 Task: Check the sale-to-list ratio of fireplace in the last 1 year.
Action: Mouse moved to (873, 184)
Screenshot: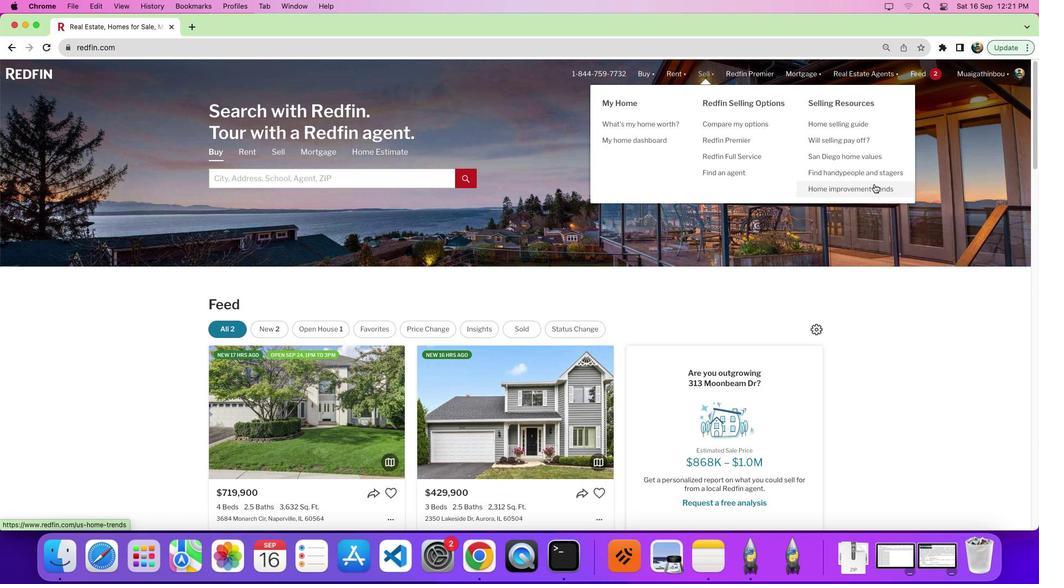 
Action: Mouse pressed left at (873, 184)
Screenshot: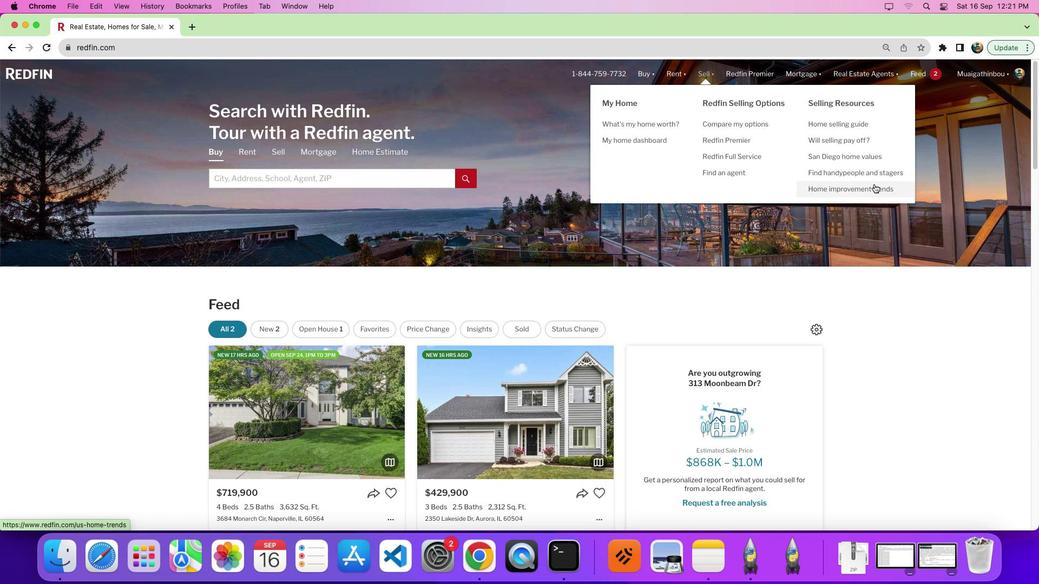 
Action: Mouse pressed left at (873, 184)
Screenshot: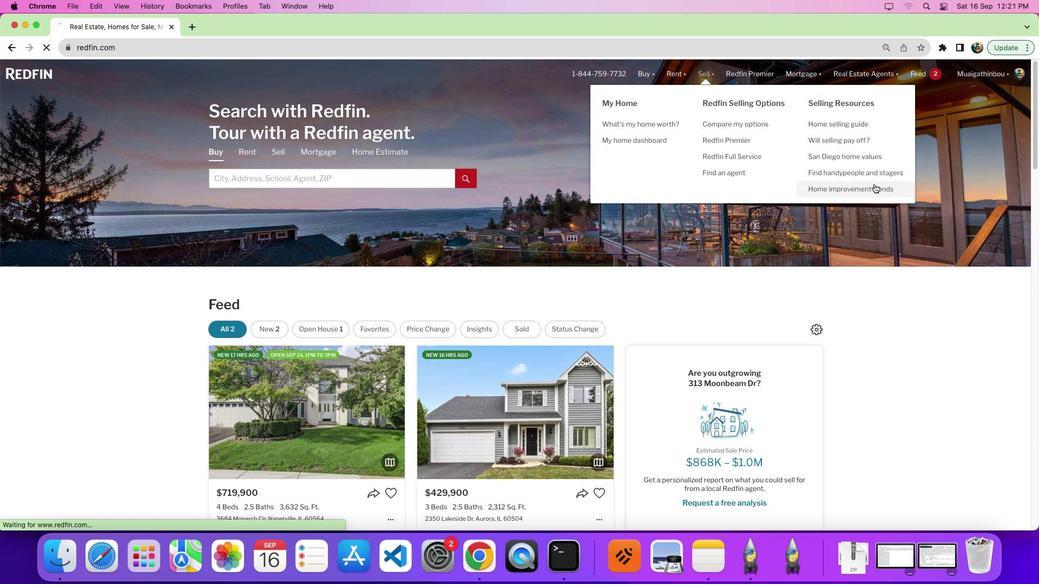 
Action: Mouse moved to (277, 205)
Screenshot: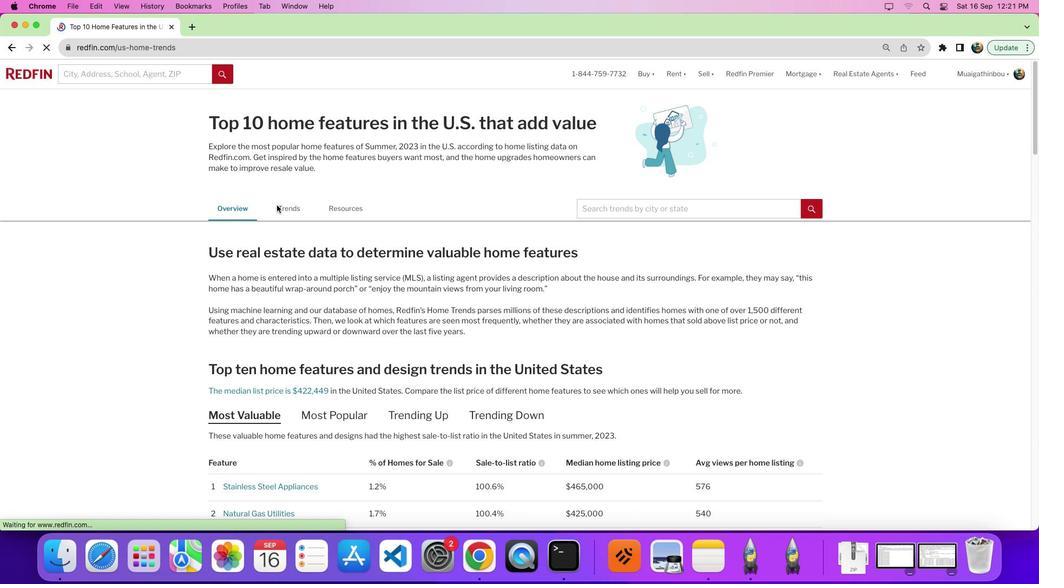 
Action: Mouse pressed left at (277, 205)
Screenshot: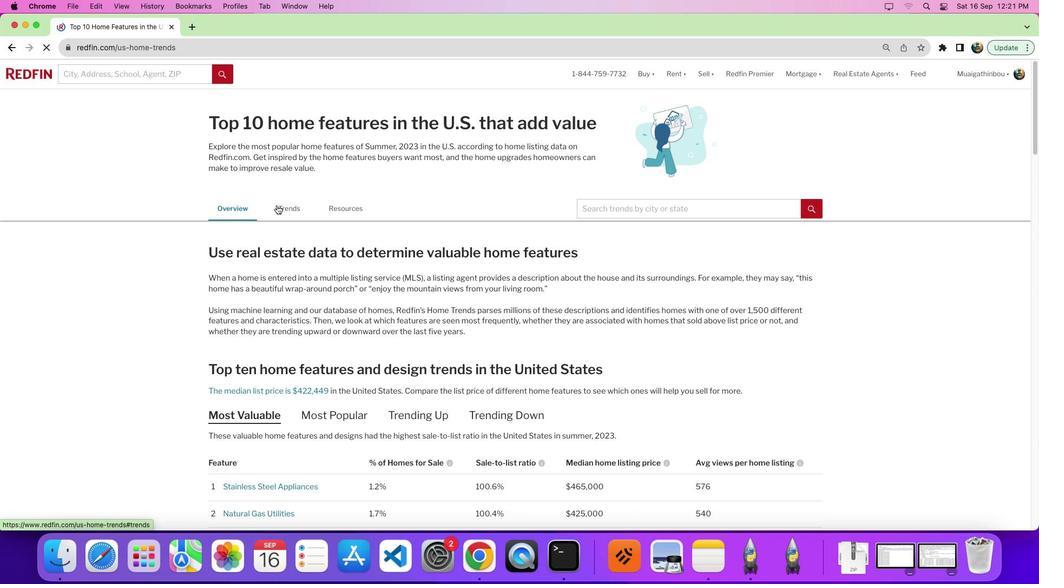 
Action: Mouse moved to (714, 310)
Screenshot: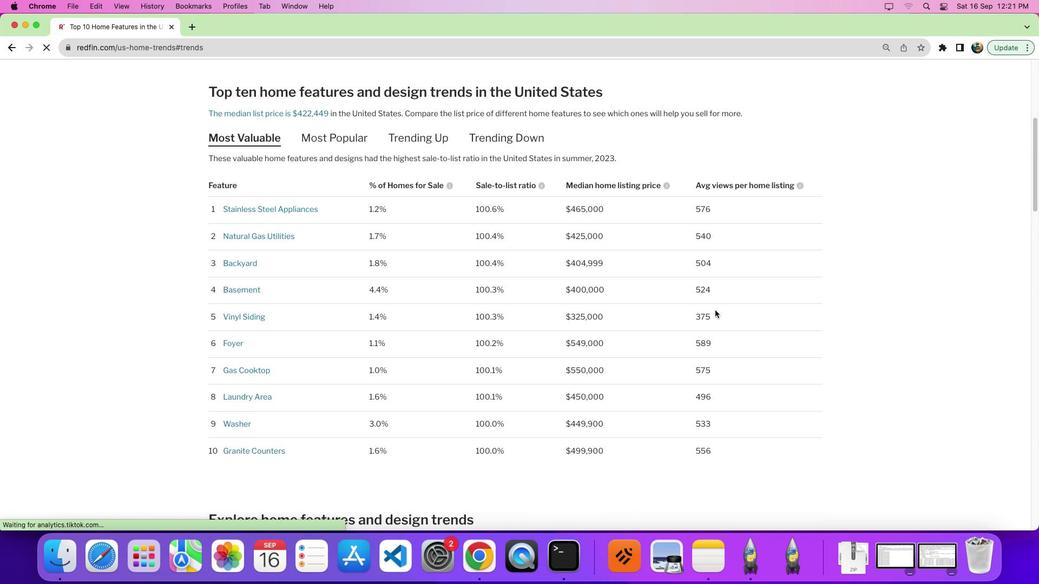 
Action: Mouse scrolled (714, 310) with delta (0, 0)
Screenshot: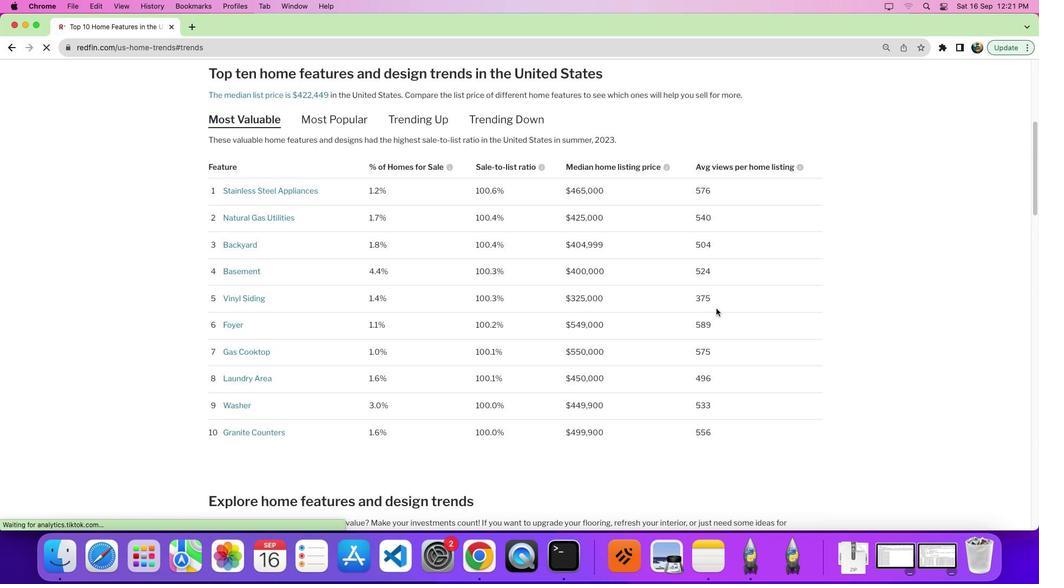 
Action: Mouse scrolled (714, 310) with delta (0, 0)
Screenshot: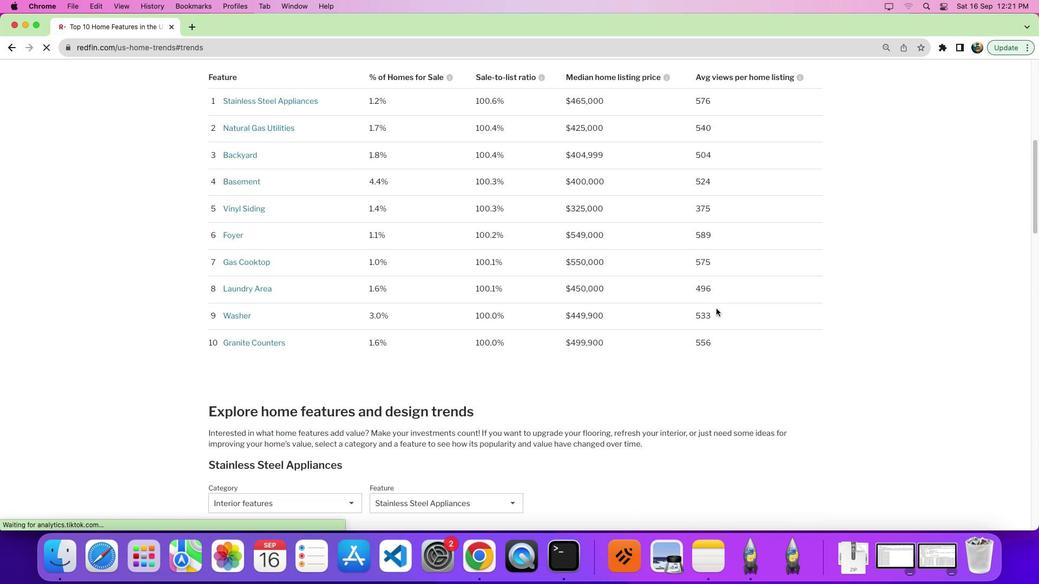 
Action: Mouse moved to (714, 310)
Screenshot: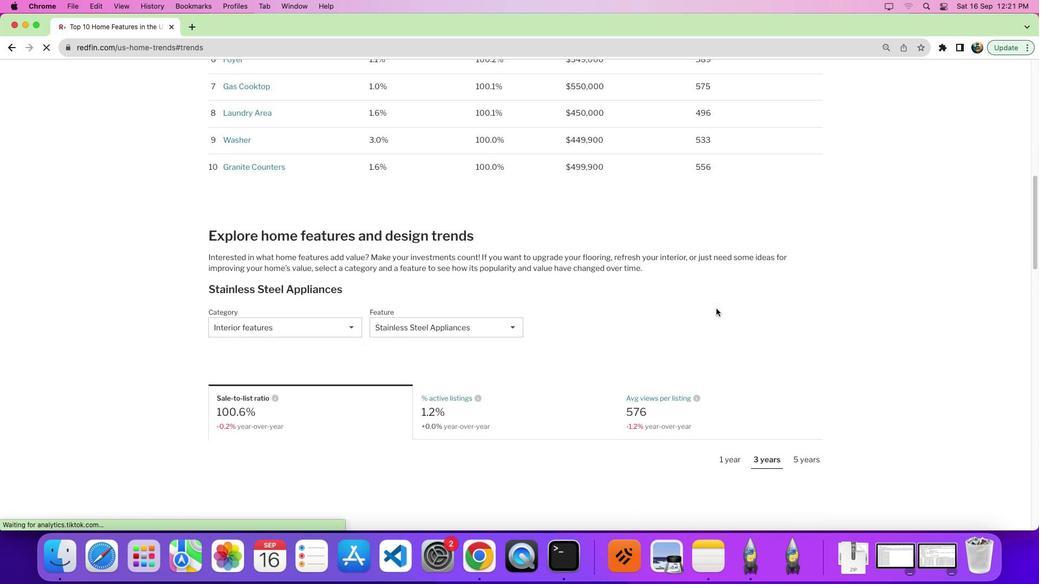 
Action: Mouse scrolled (714, 310) with delta (0, -4)
Screenshot: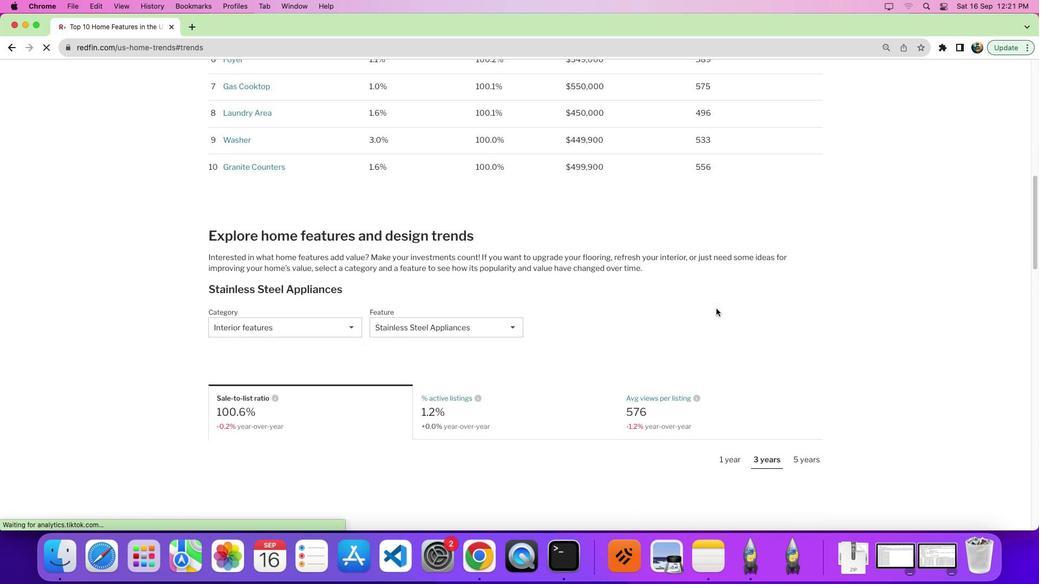 
Action: Mouse moved to (716, 308)
Screenshot: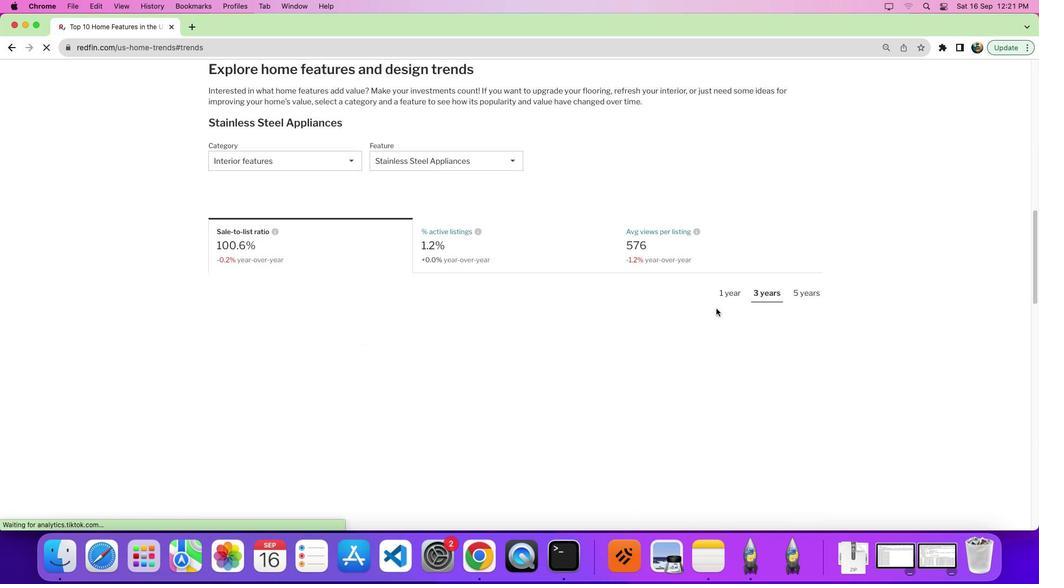 
Action: Mouse scrolled (716, 308) with delta (0, -5)
Screenshot: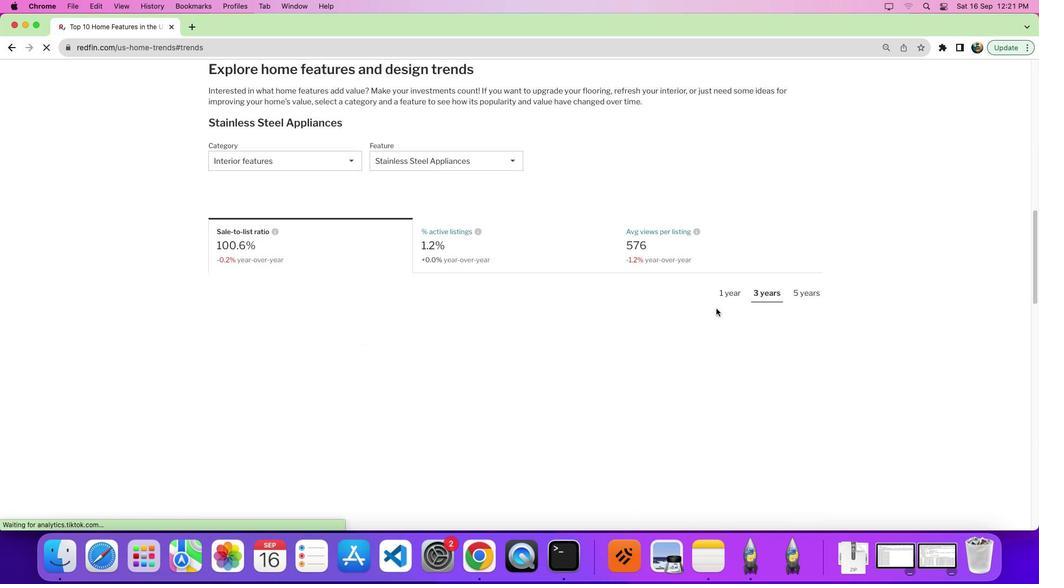 
Action: Mouse scrolled (716, 308) with delta (0, 0)
Screenshot: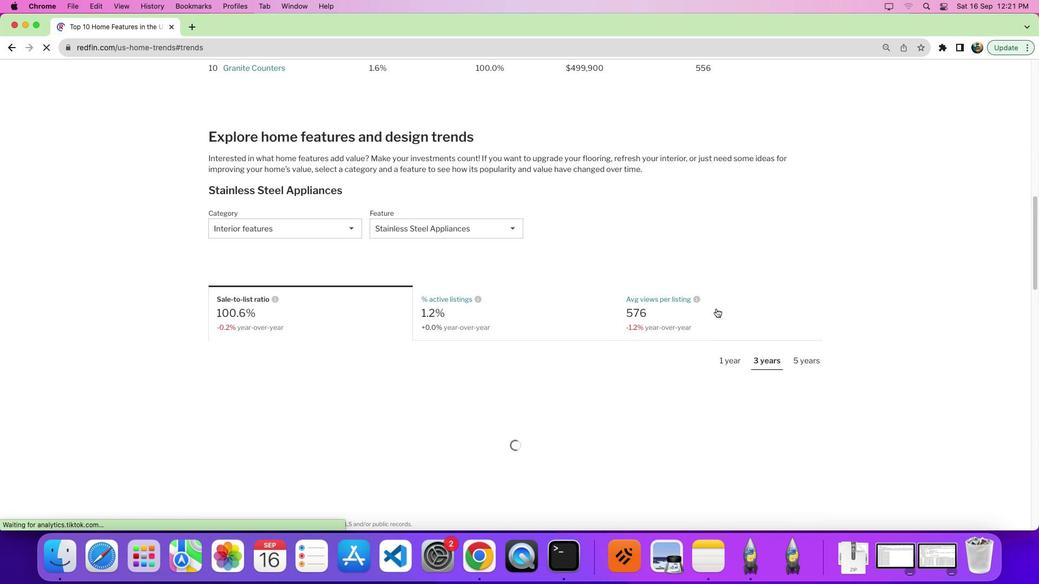 
Action: Mouse scrolled (716, 308) with delta (0, 0)
Screenshot: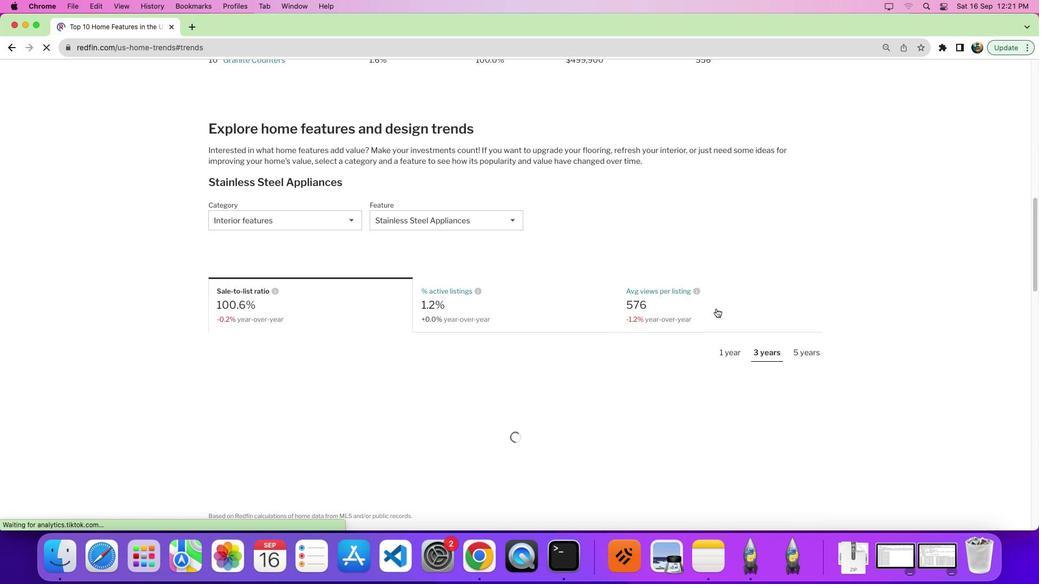 
Action: Mouse moved to (603, 323)
Screenshot: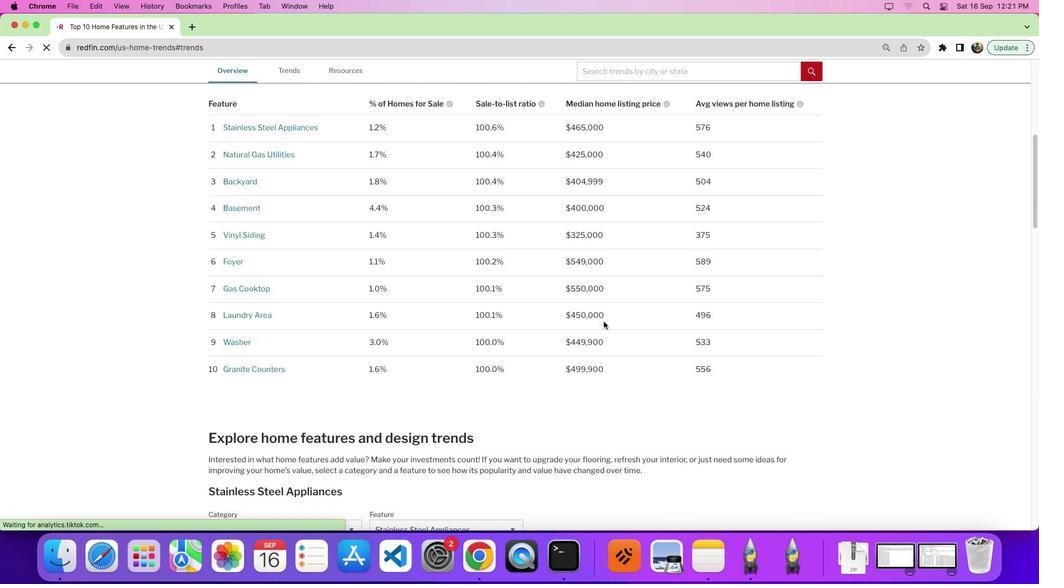 
Action: Mouse scrolled (603, 323) with delta (0, 0)
Screenshot: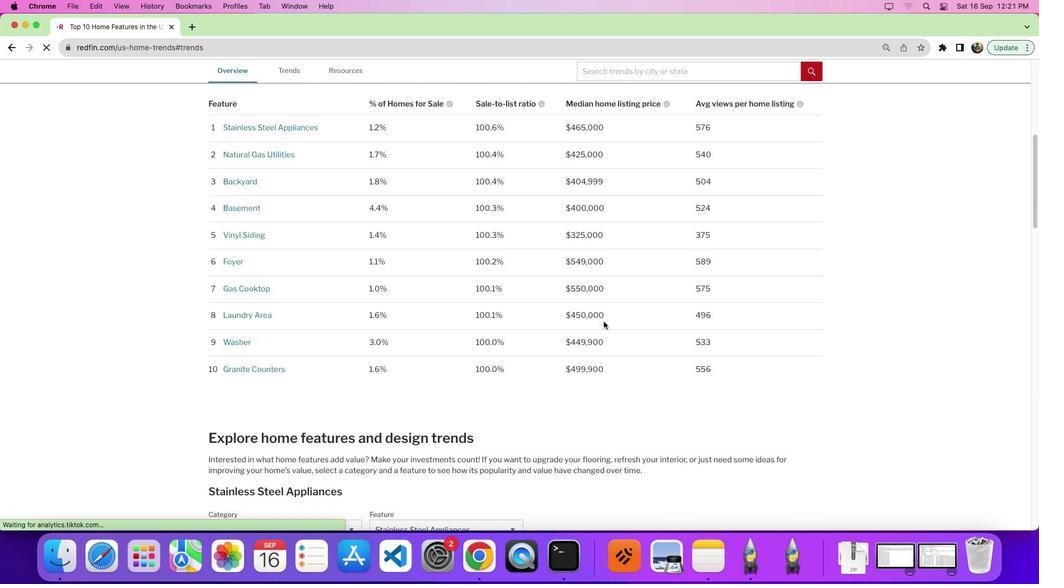 
Action: Mouse moved to (603, 323)
Screenshot: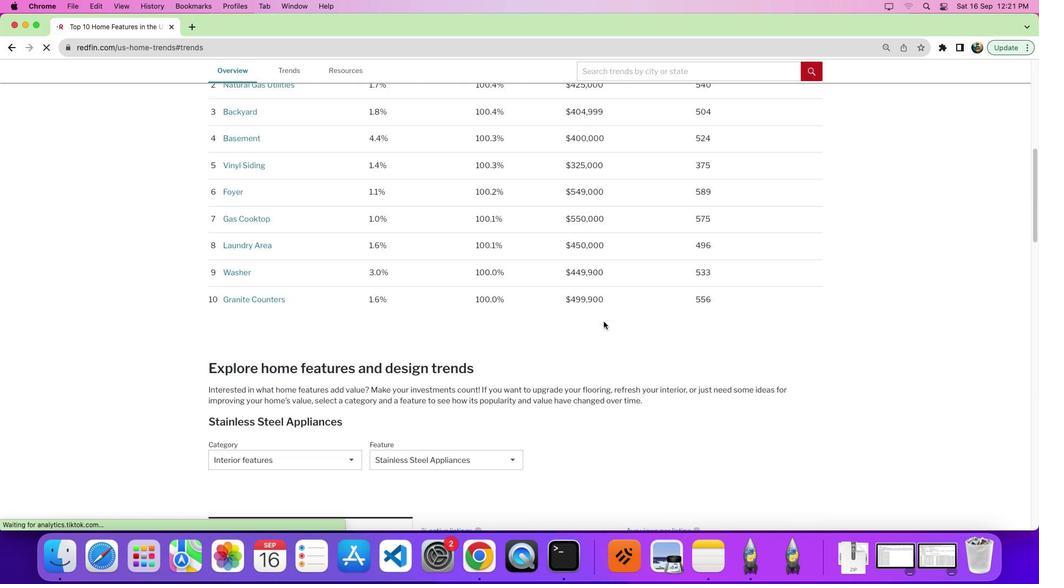 
Action: Mouse scrolled (603, 323) with delta (0, 0)
Screenshot: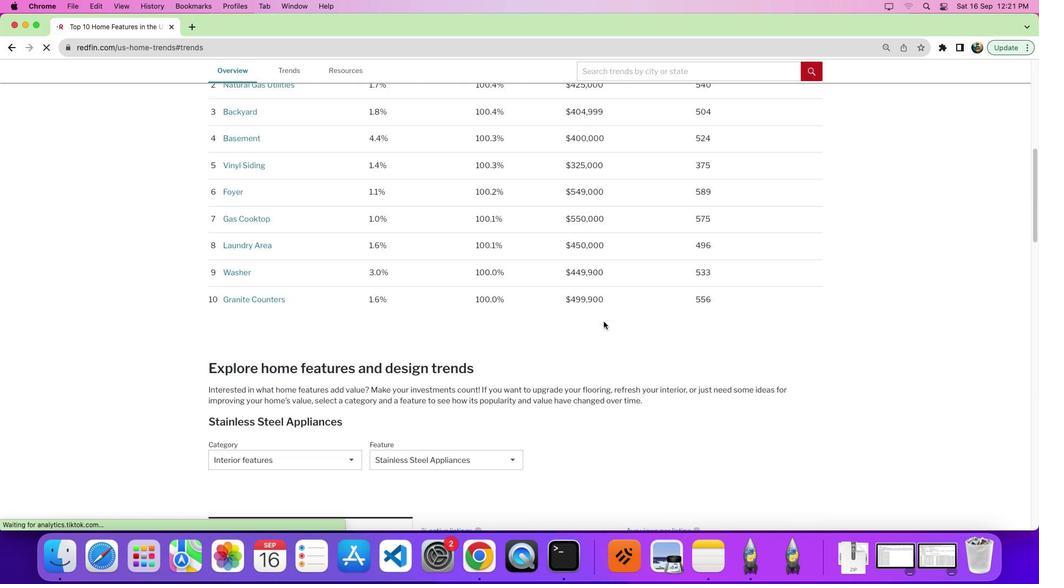 
Action: Mouse scrolled (603, 323) with delta (0, -3)
Screenshot: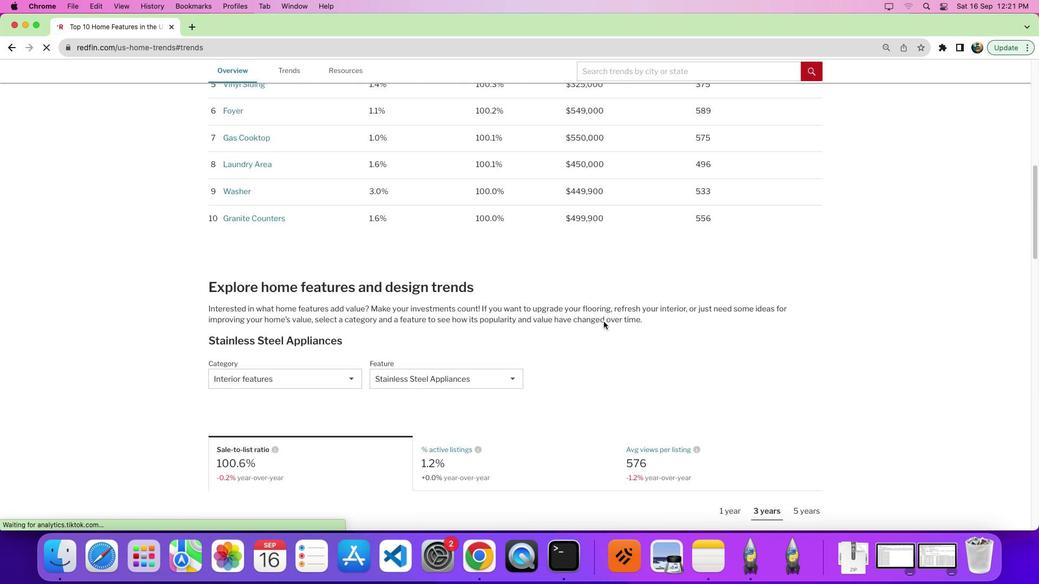 
Action: Mouse moved to (606, 319)
Screenshot: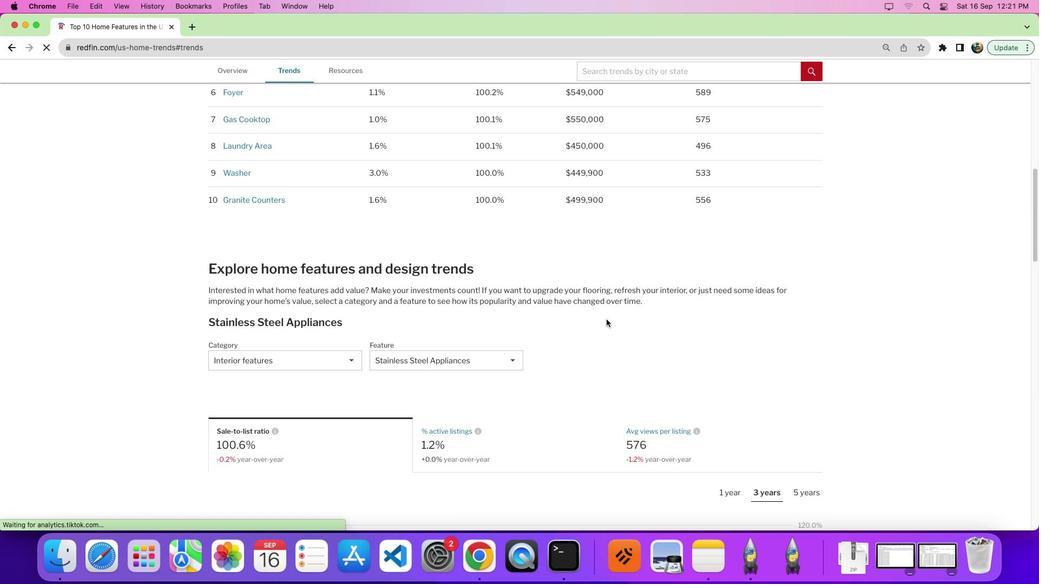 
Action: Mouse scrolled (606, 319) with delta (0, 0)
Screenshot: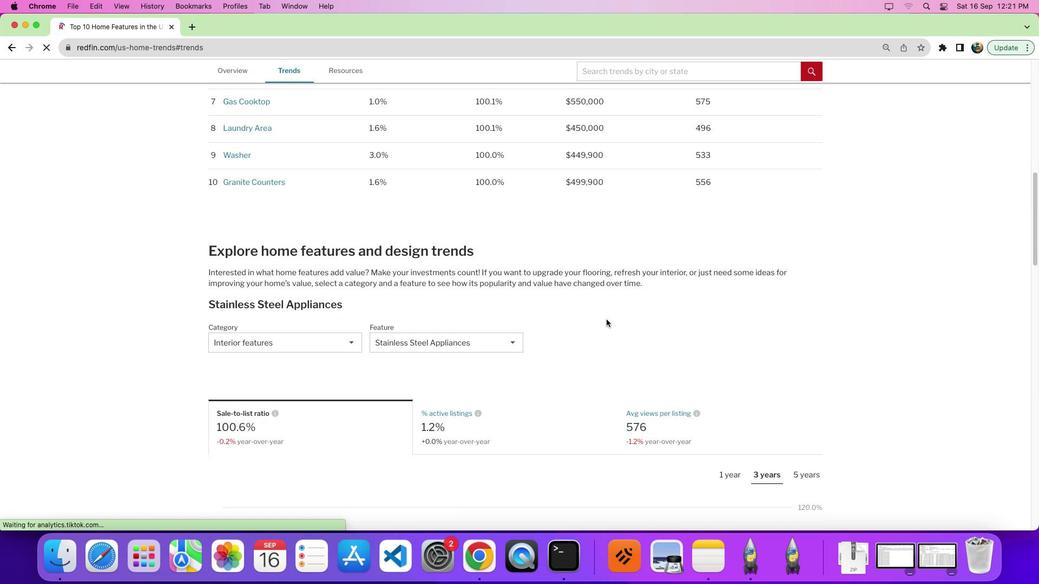 
Action: Mouse moved to (606, 319)
Screenshot: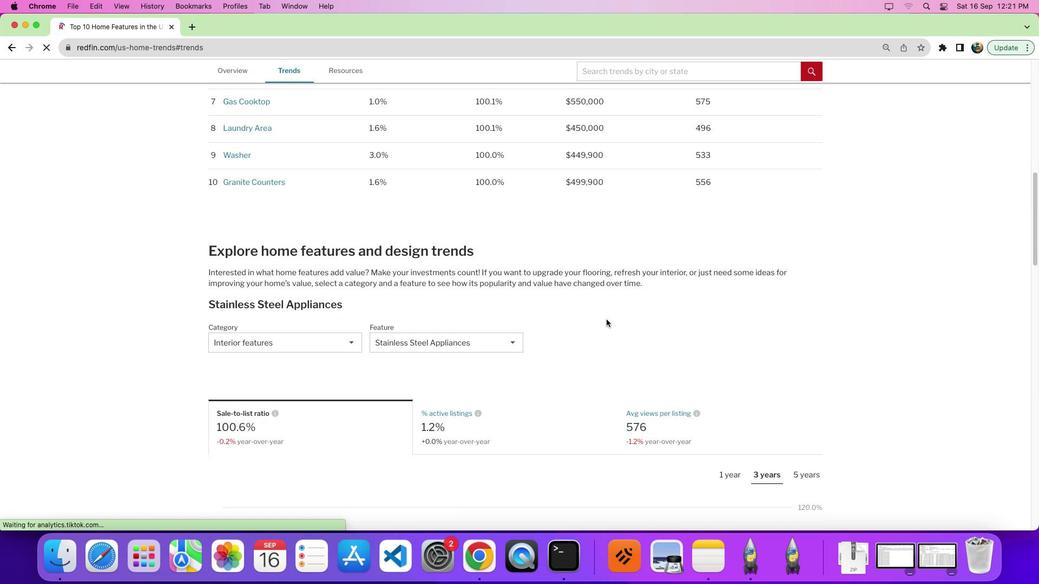 
Action: Mouse scrolled (606, 319) with delta (0, 0)
Screenshot: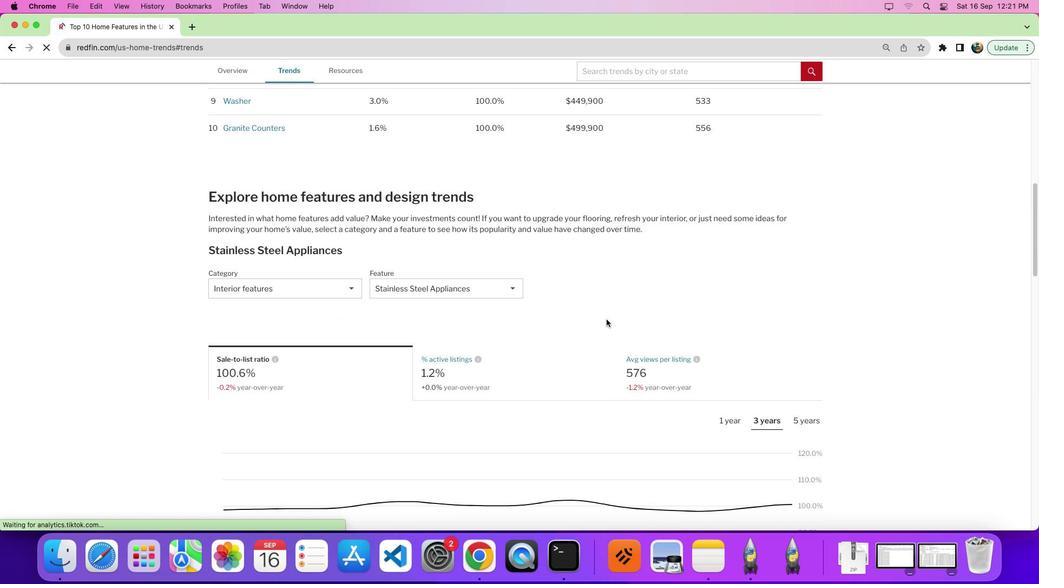
Action: Mouse moved to (606, 319)
Screenshot: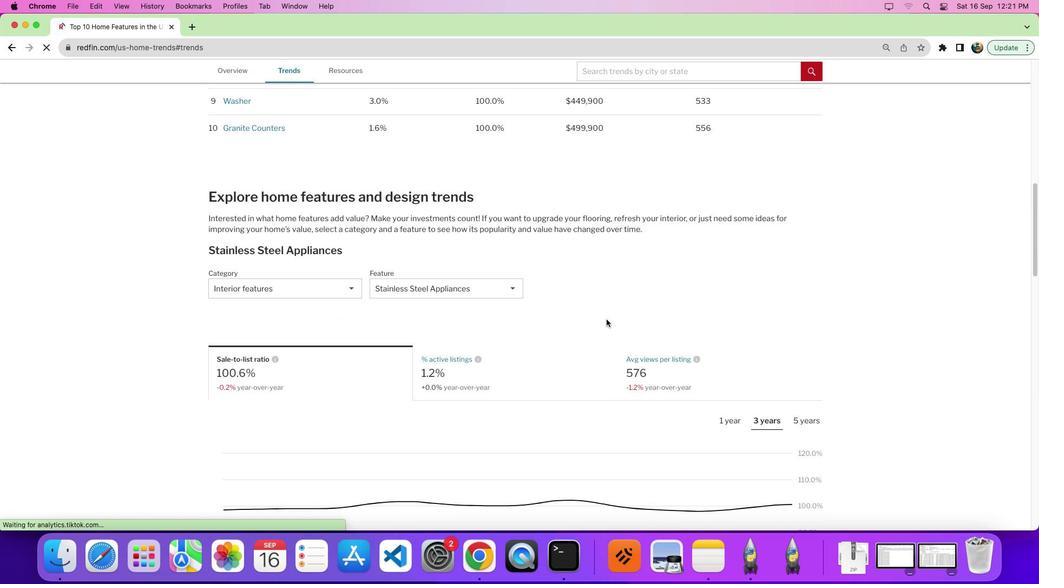 
Action: Mouse scrolled (606, 319) with delta (0, -3)
Screenshot: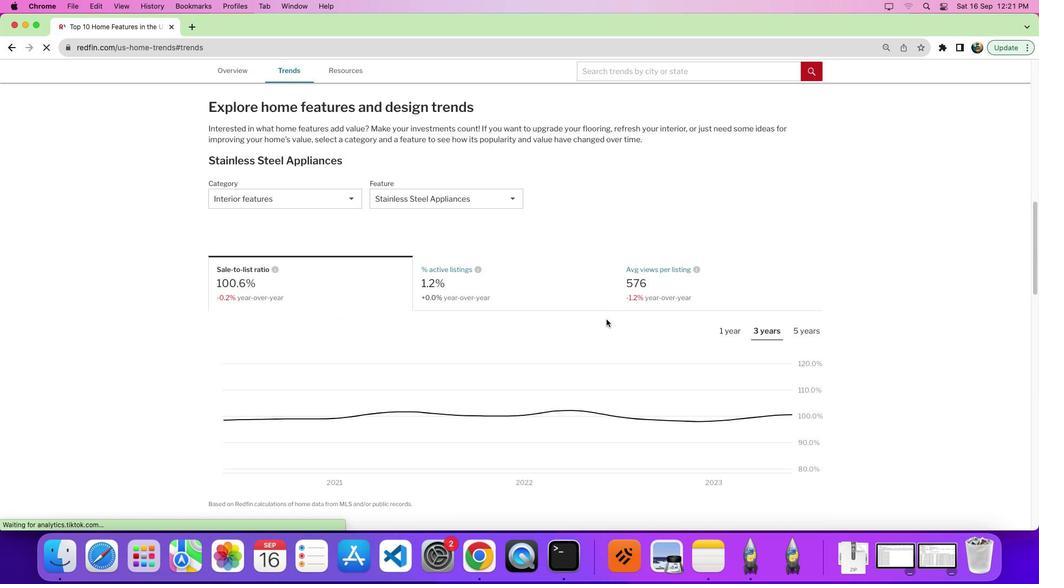 
Action: Mouse moved to (463, 191)
Screenshot: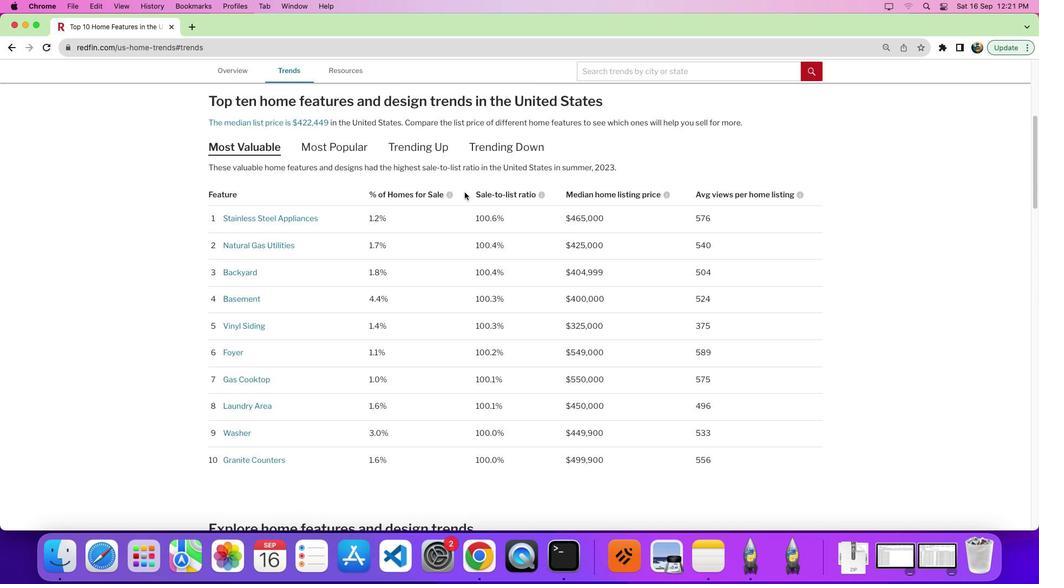 
Action: Mouse scrolled (463, 191) with delta (0, 0)
Screenshot: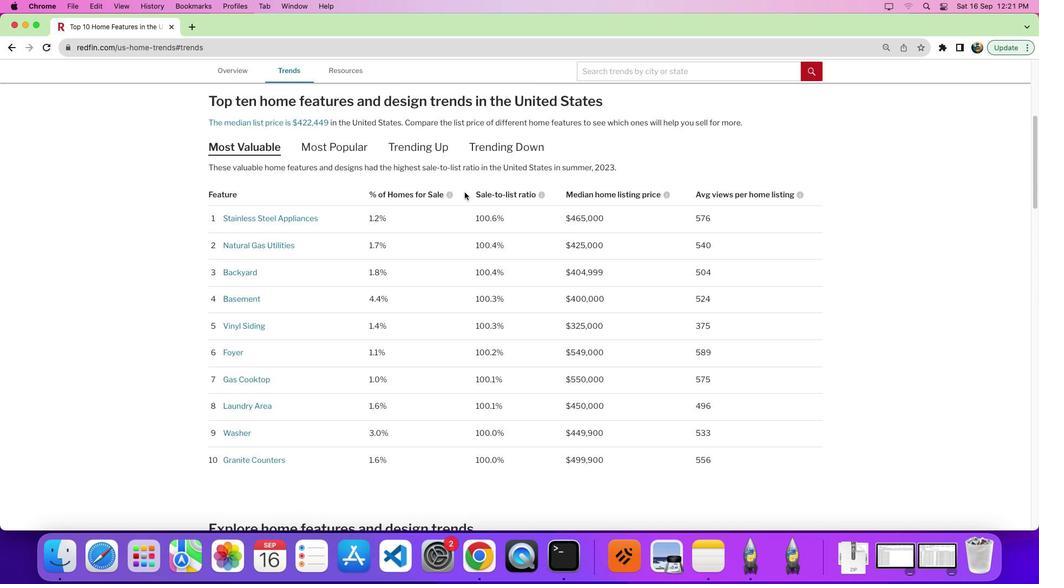 
Action: Mouse moved to (464, 192)
Screenshot: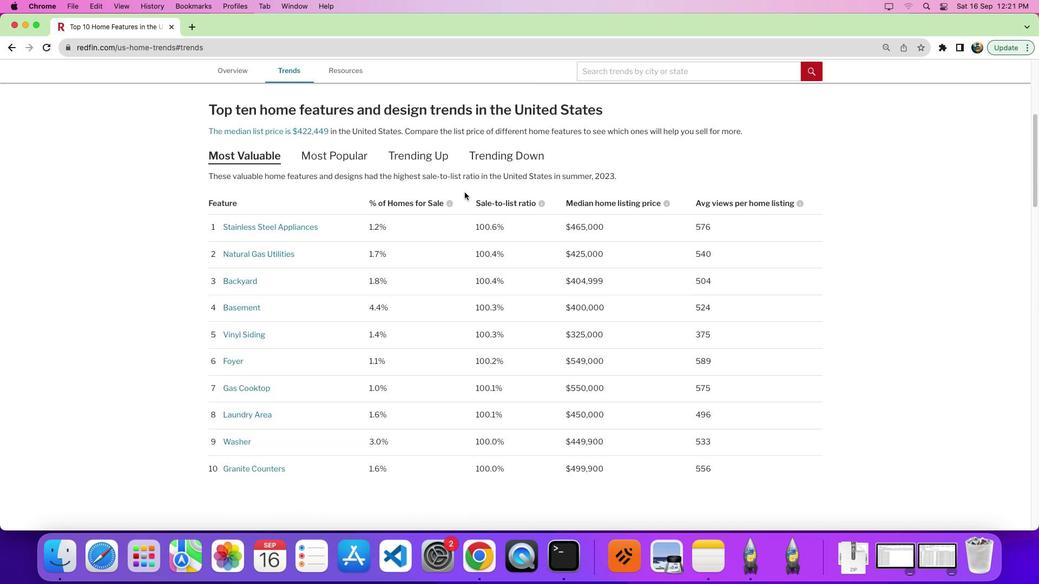 
Action: Mouse scrolled (464, 192) with delta (0, 0)
Screenshot: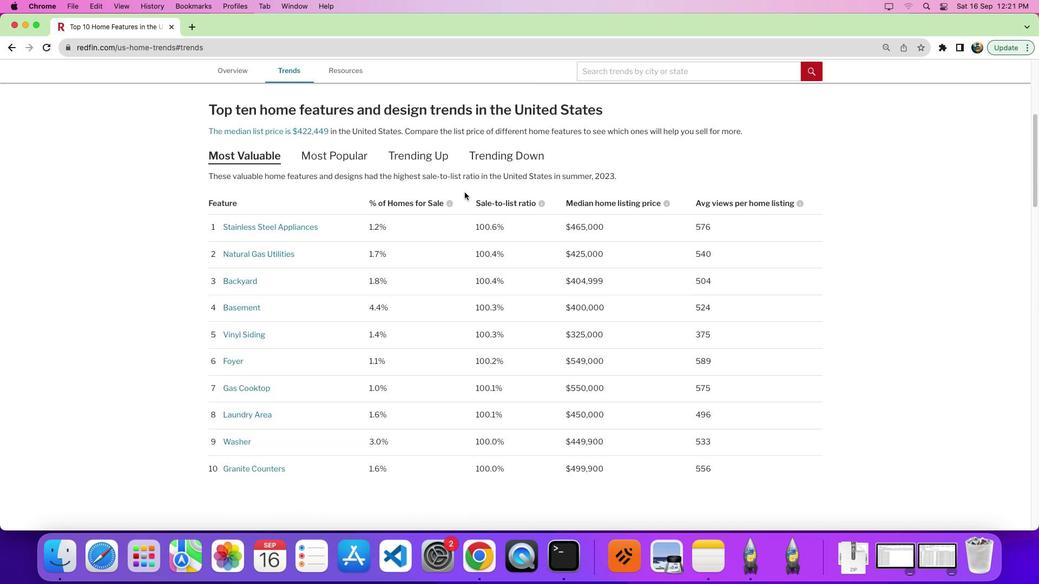 
Action: Mouse moved to (467, 193)
Screenshot: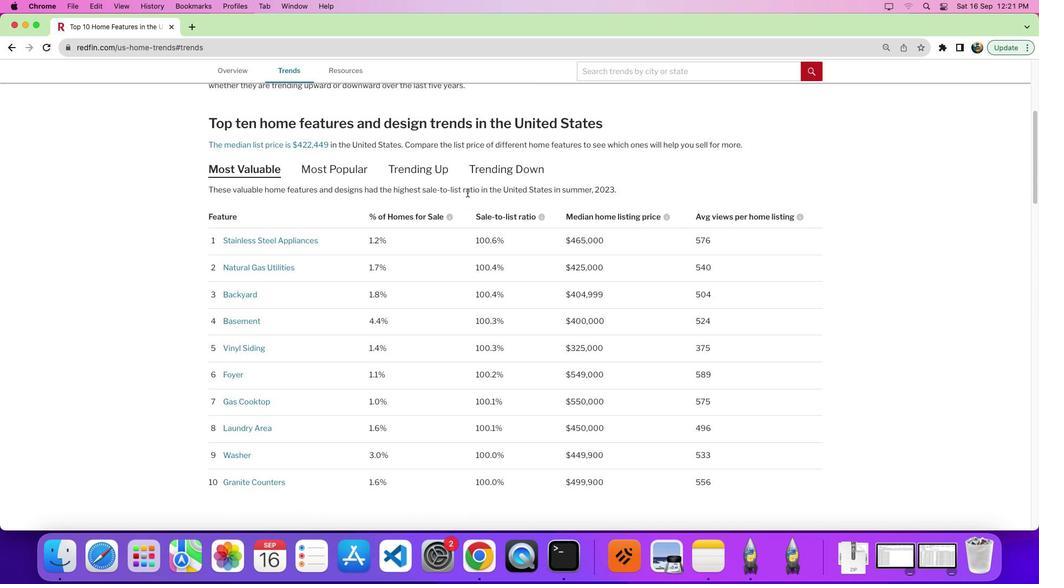 
Action: Mouse scrolled (467, 193) with delta (0, 0)
Screenshot: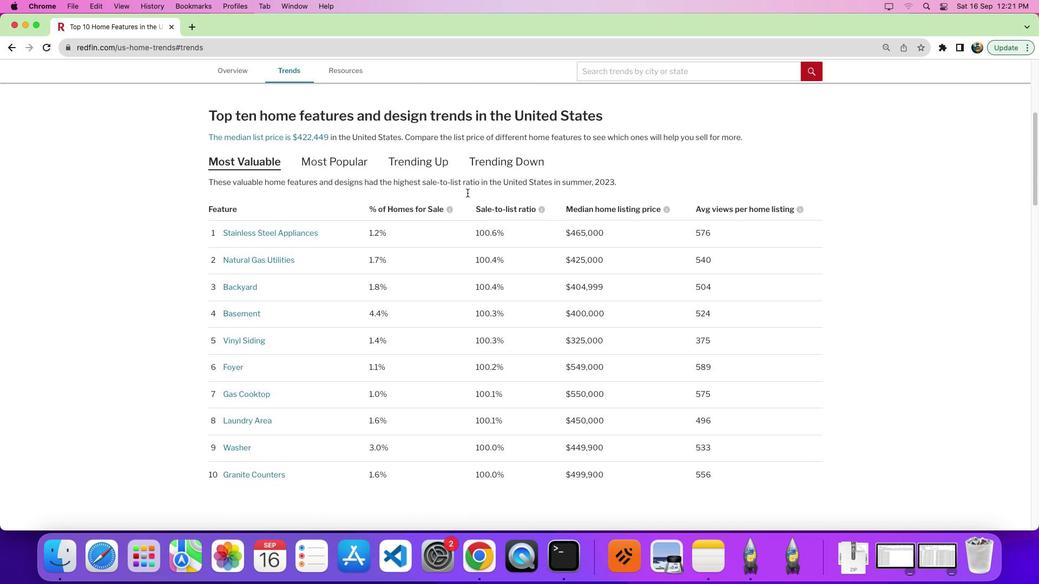 
Action: Mouse scrolled (467, 193) with delta (0, 0)
Screenshot: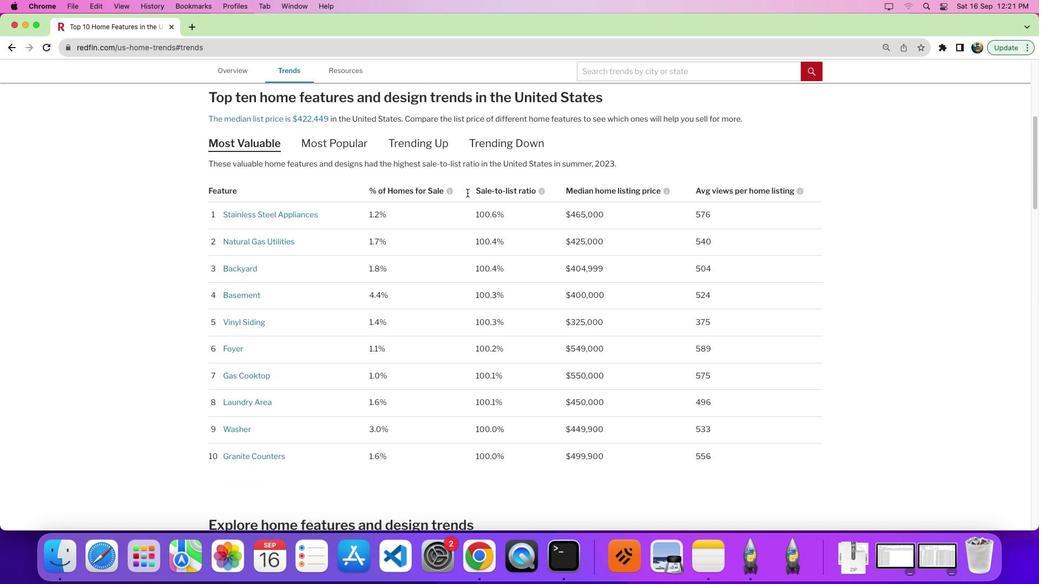 
Action: Mouse scrolled (467, 193) with delta (0, 0)
Screenshot: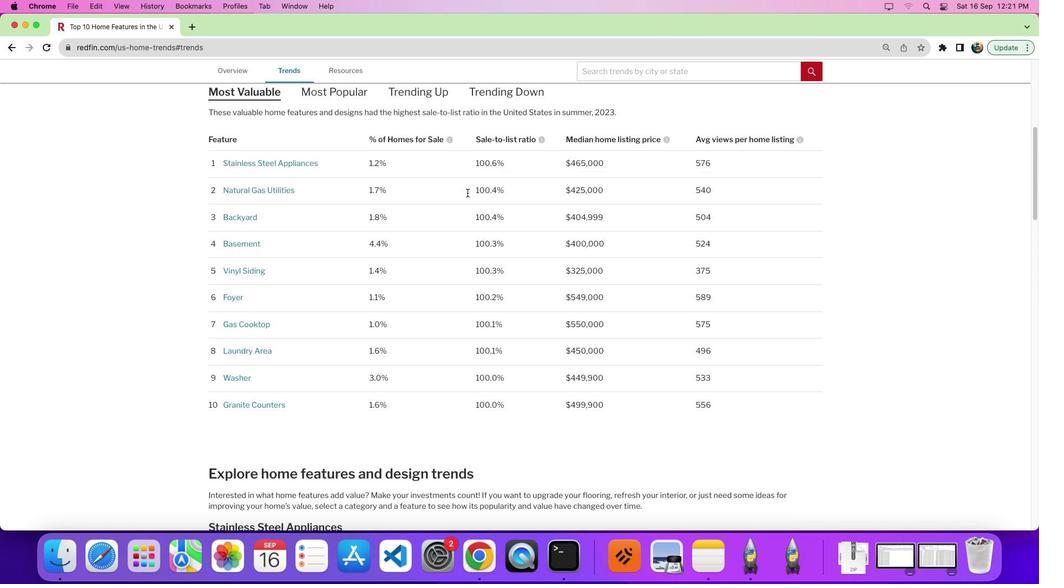 
Action: Mouse scrolled (467, 193) with delta (0, 0)
Screenshot: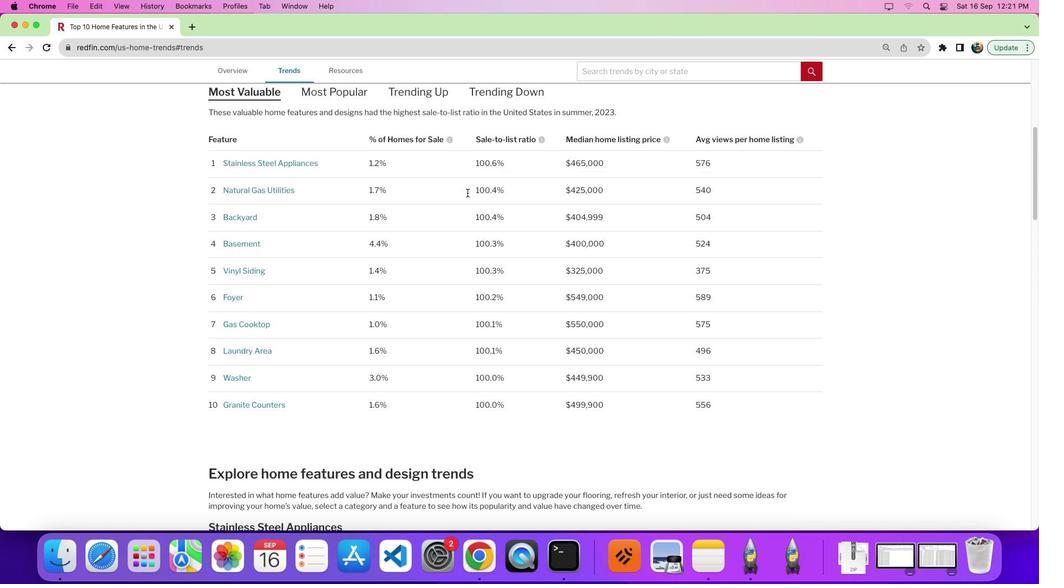 
Action: Mouse scrolled (467, 193) with delta (0, -3)
Screenshot: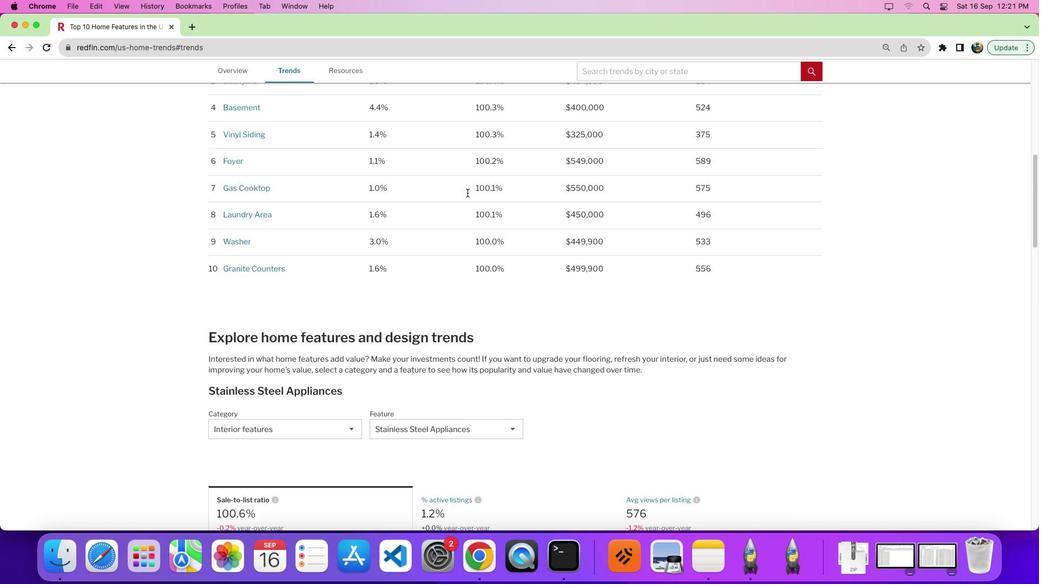 
Action: Mouse moved to (478, 222)
Screenshot: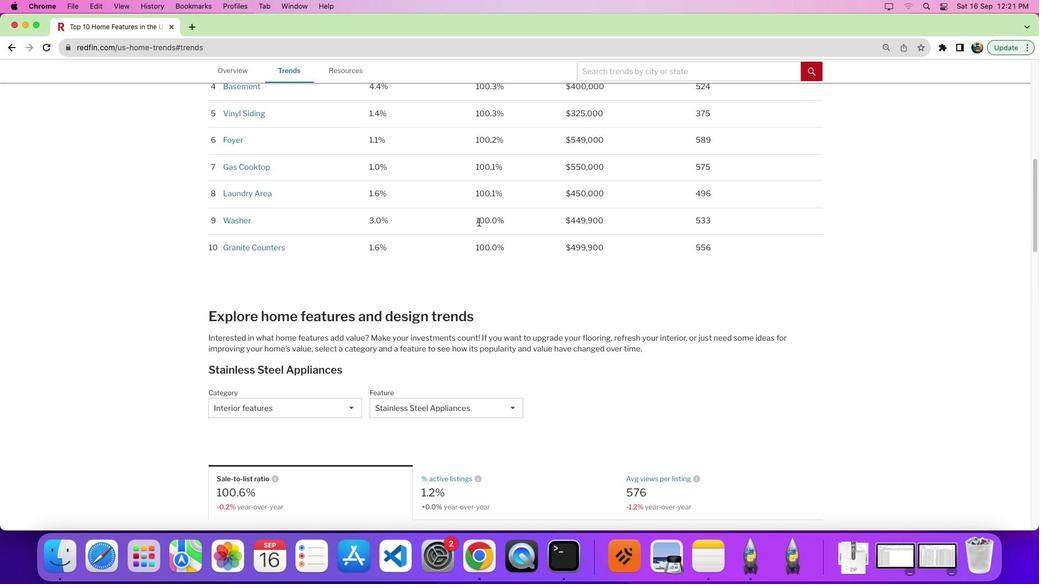 
Action: Mouse scrolled (478, 222) with delta (0, 0)
Screenshot: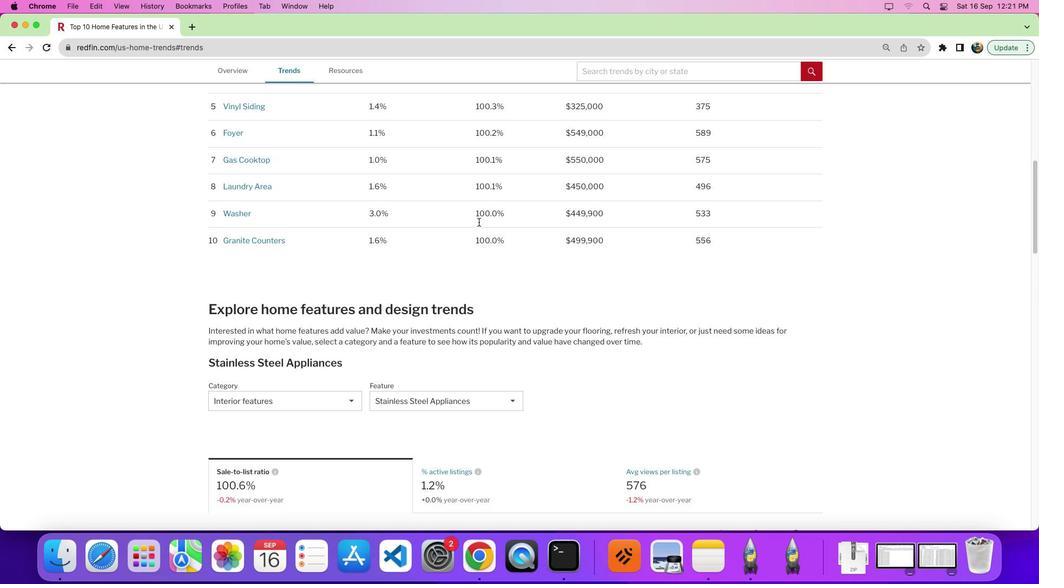 
Action: Mouse scrolled (478, 222) with delta (0, 0)
Screenshot: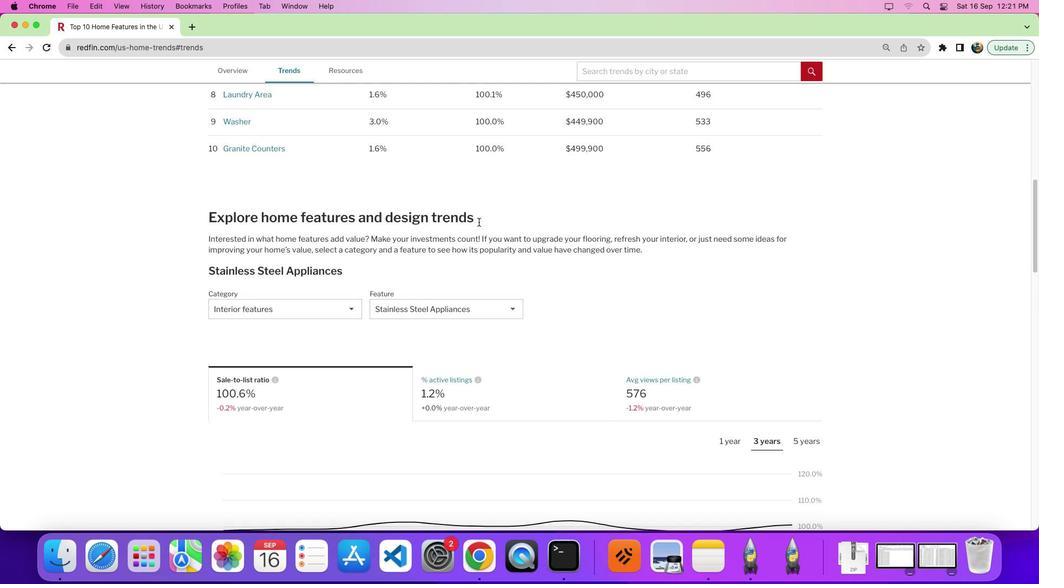 
Action: Mouse scrolled (478, 222) with delta (0, -3)
Screenshot: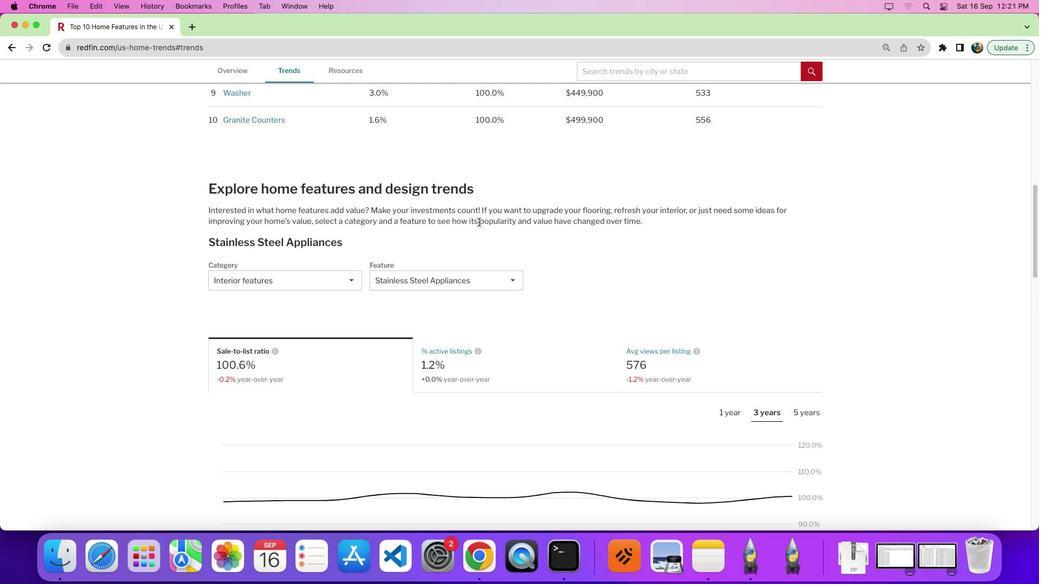 
Action: Mouse moved to (472, 244)
Screenshot: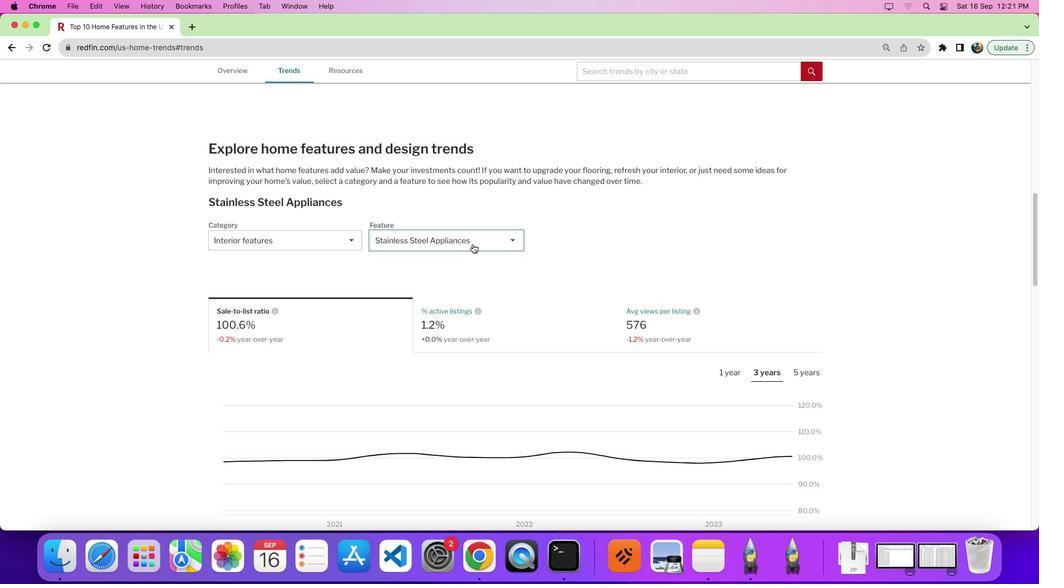 
Action: Mouse pressed left at (472, 244)
Screenshot: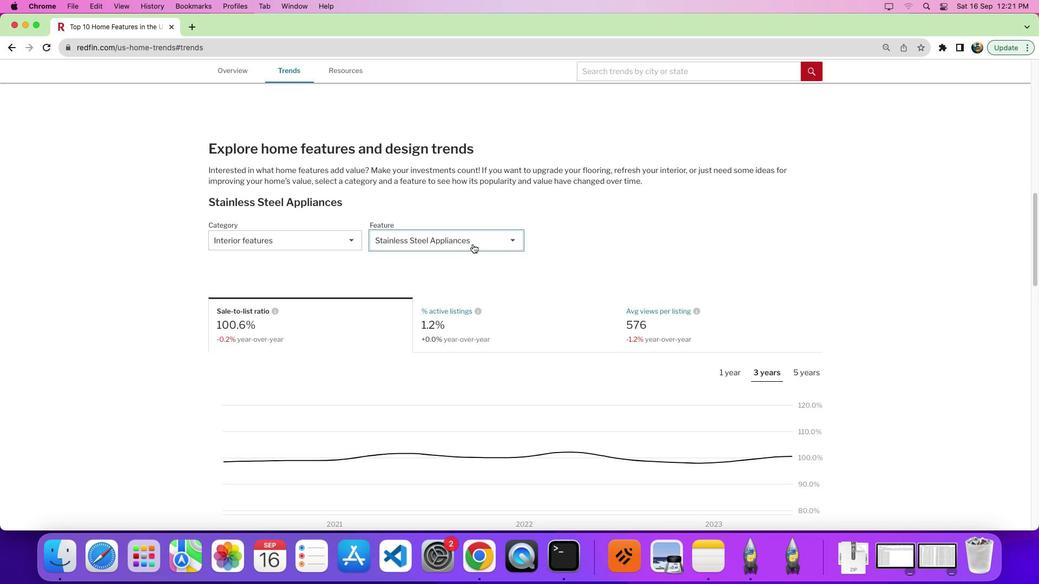 
Action: Mouse moved to (519, 311)
Screenshot: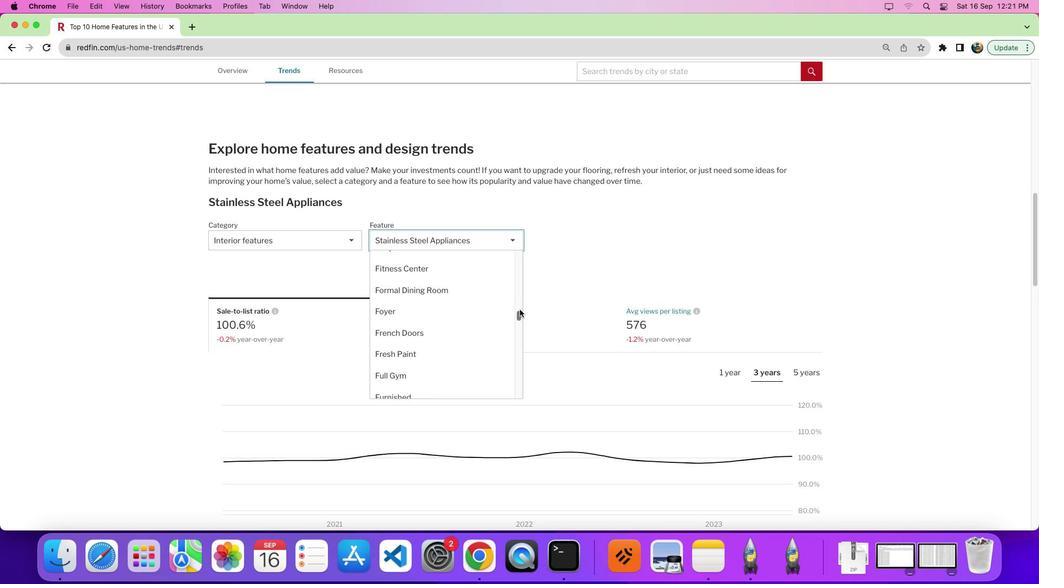 
Action: Mouse pressed left at (519, 311)
Screenshot: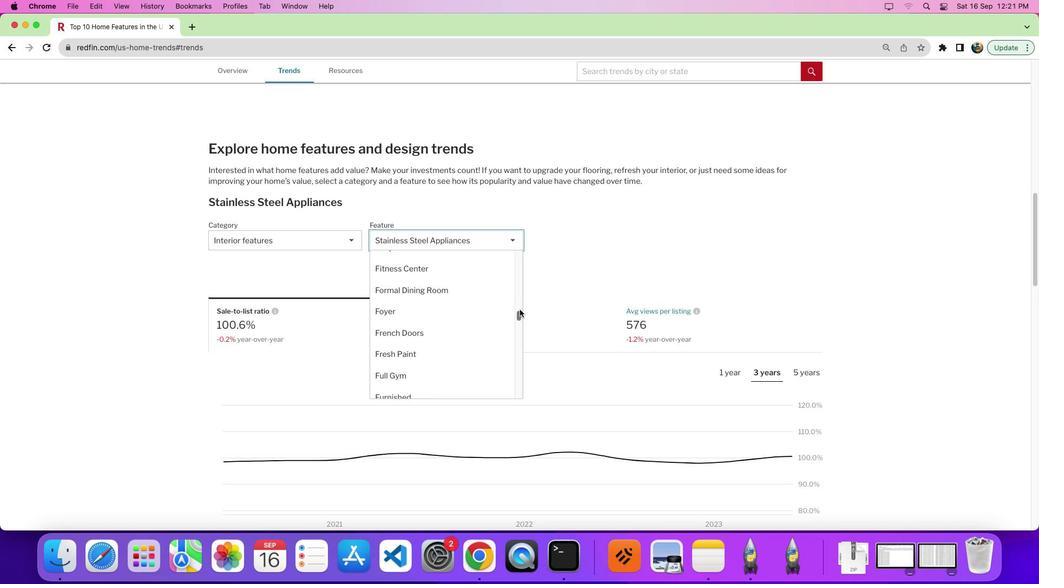 
Action: Mouse moved to (520, 305)
Screenshot: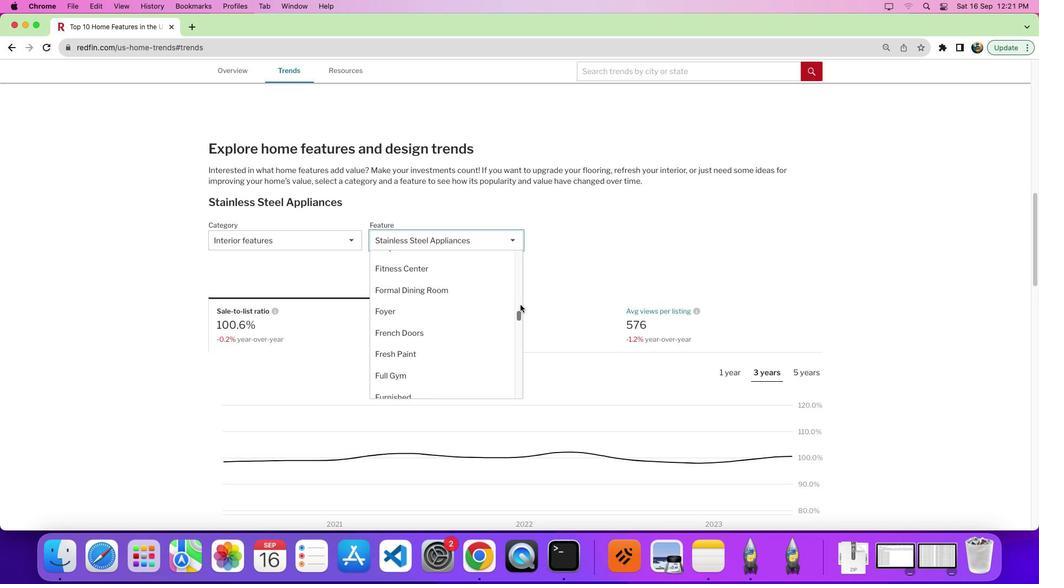 
Action: Mouse pressed left at (520, 305)
Screenshot: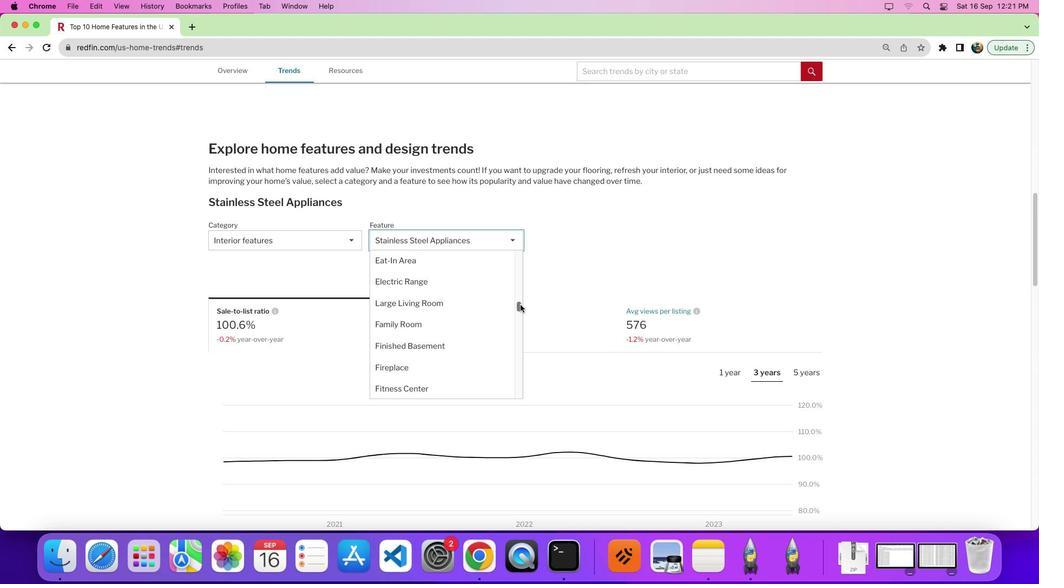 
Action: Mouse moved to (482, 334)
Screenshot: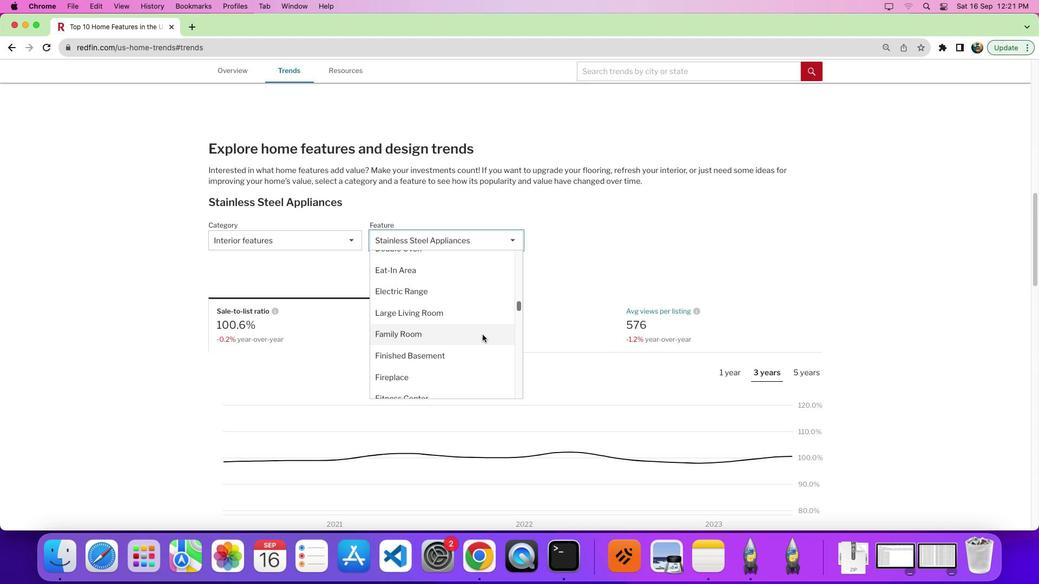 
Action: Mouse scrolled (482, 334) with delta (0, 0)
Screenshot: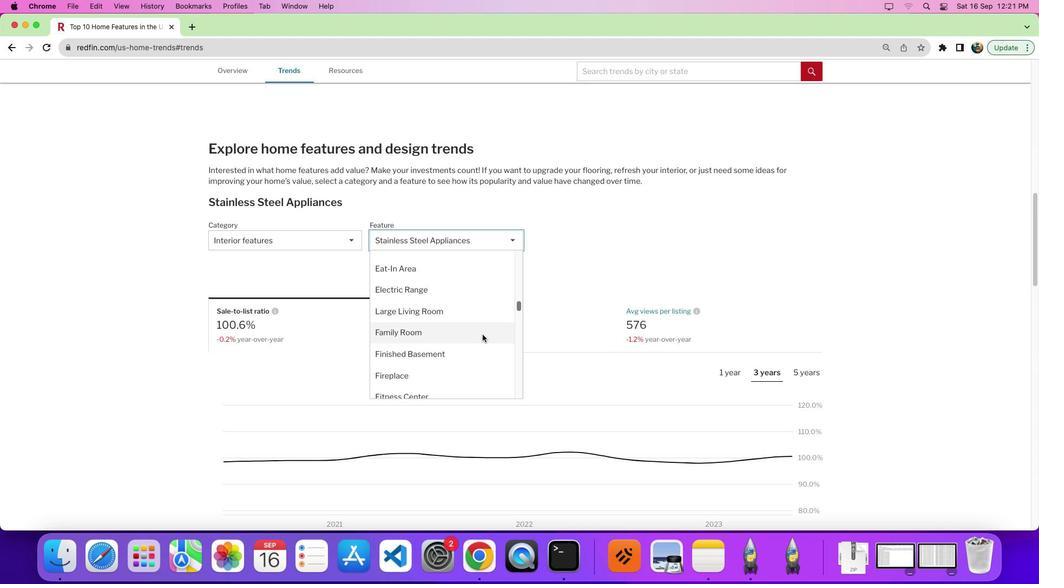 
Action: Mouse moved to (458, 380)
Screenshot: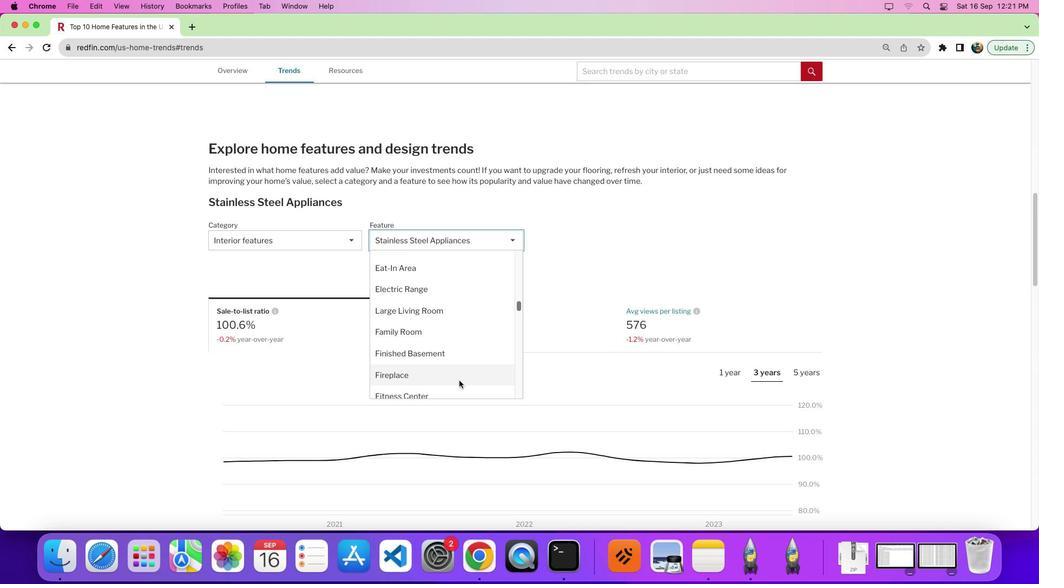 
Action: Mouse pressed left at (458, 380)
Screenshot: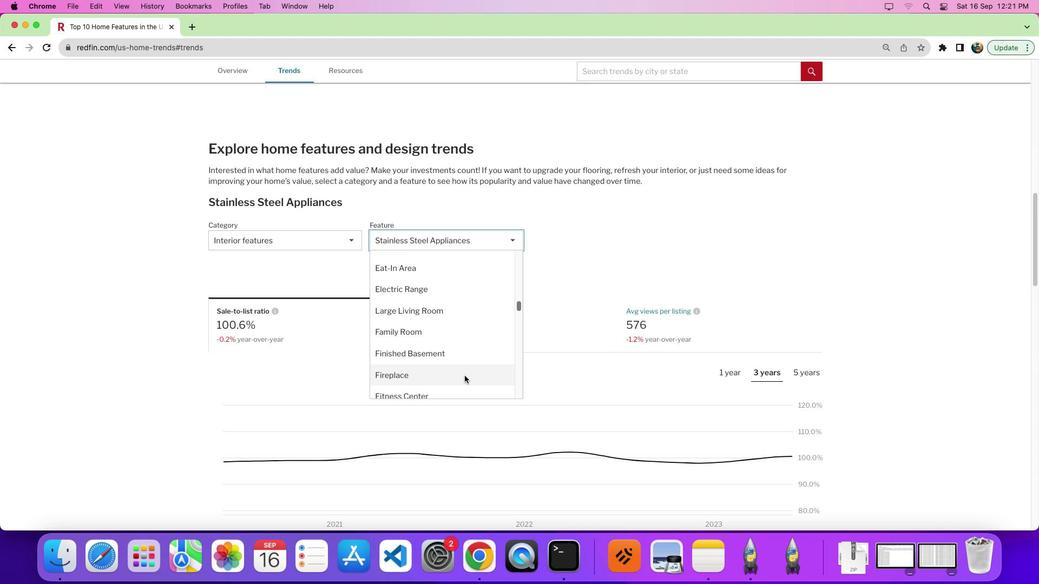 
Action: Mouse moved to (725, 375)
Screenshot: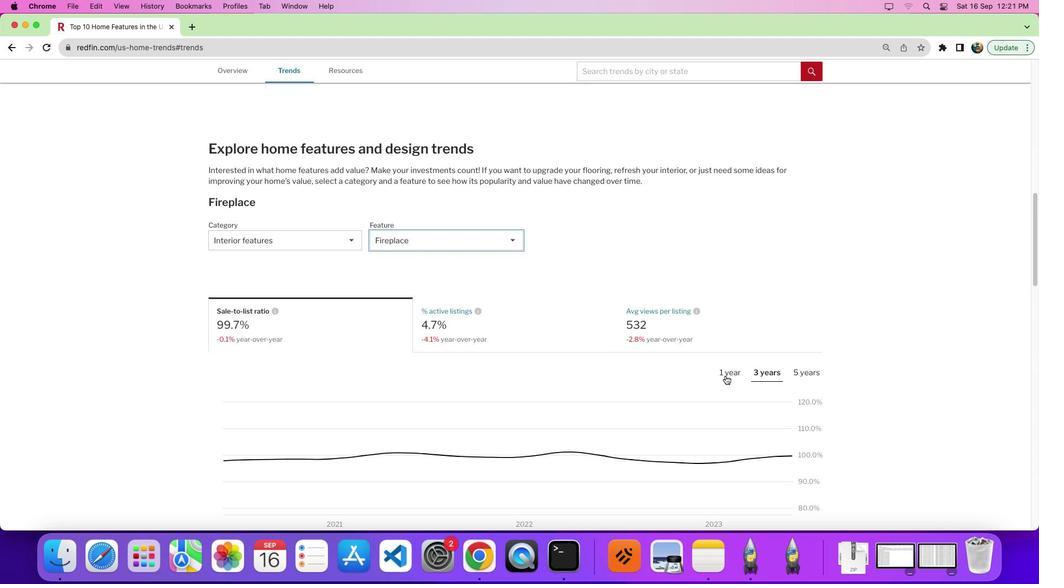 
Action: Mouse pressed left at (725, 375)
Screenshot: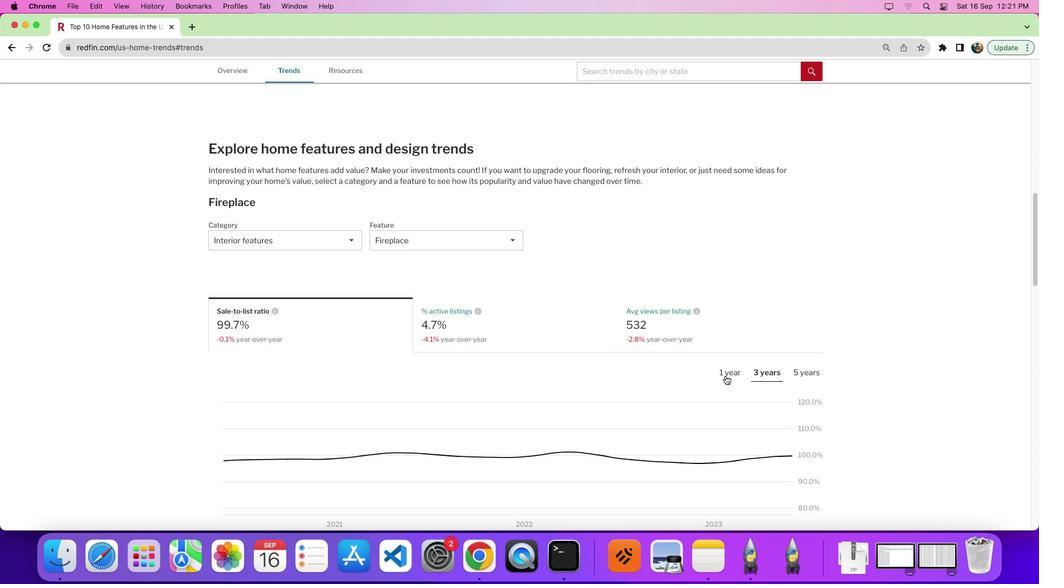 
Action: Mouse scrolled (725, 375) with delta (0, 0)
Screenshot: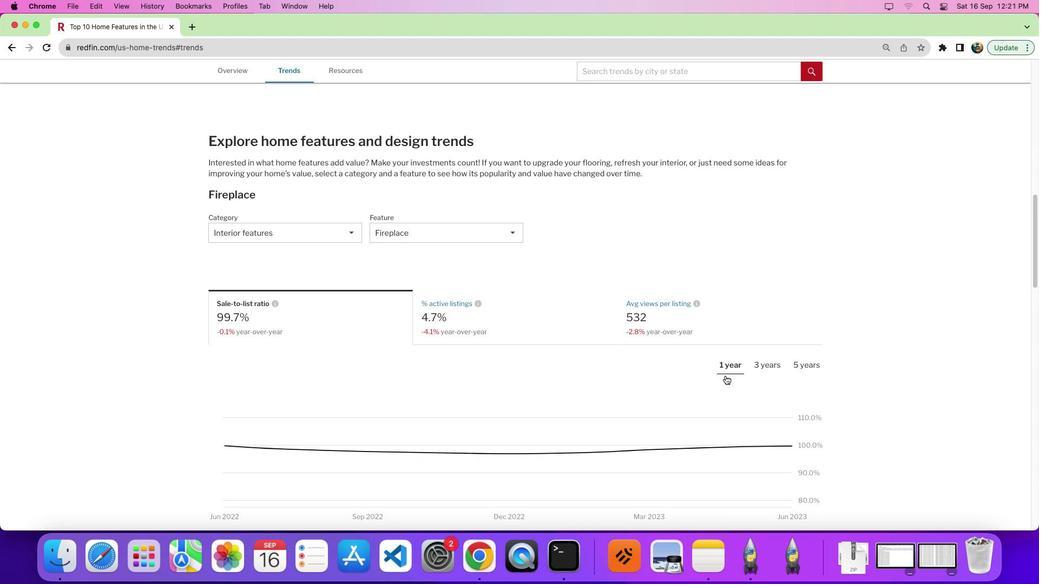 
Action: Mouse scrolled (725, 375) with delta (0, 0)
Screenshot: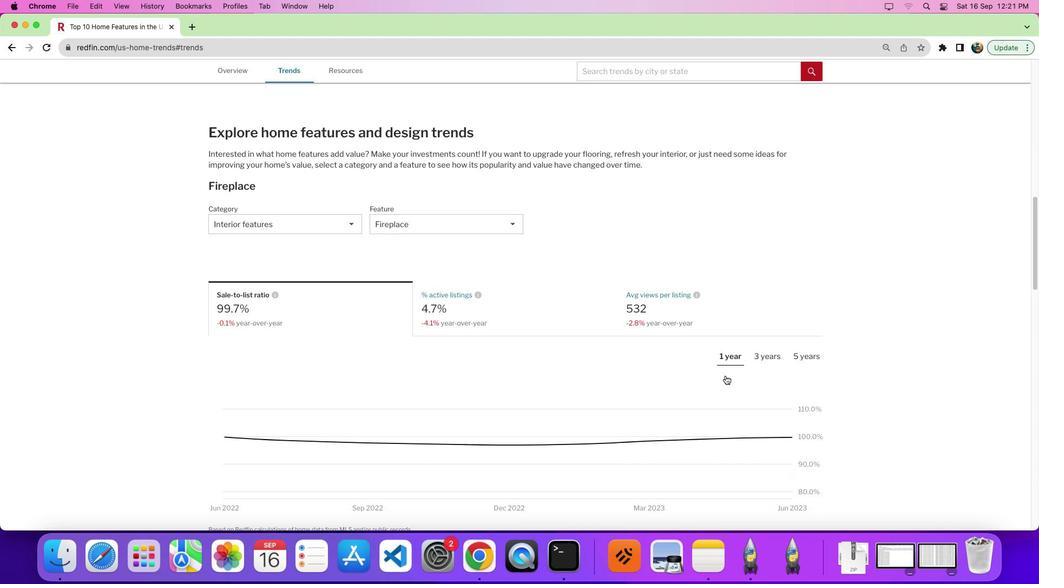 
Action: Mouse scrolled (725, 375) with delta (0, 0)
Screenshot: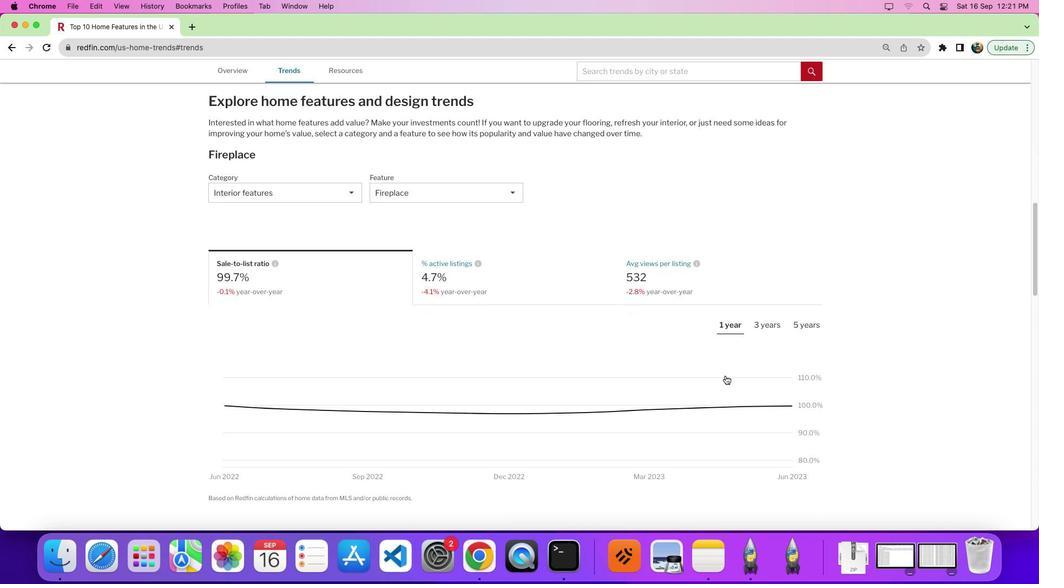 
Action: Mouse scrolled (725, 375) with delta (0, 0)
Screenshot: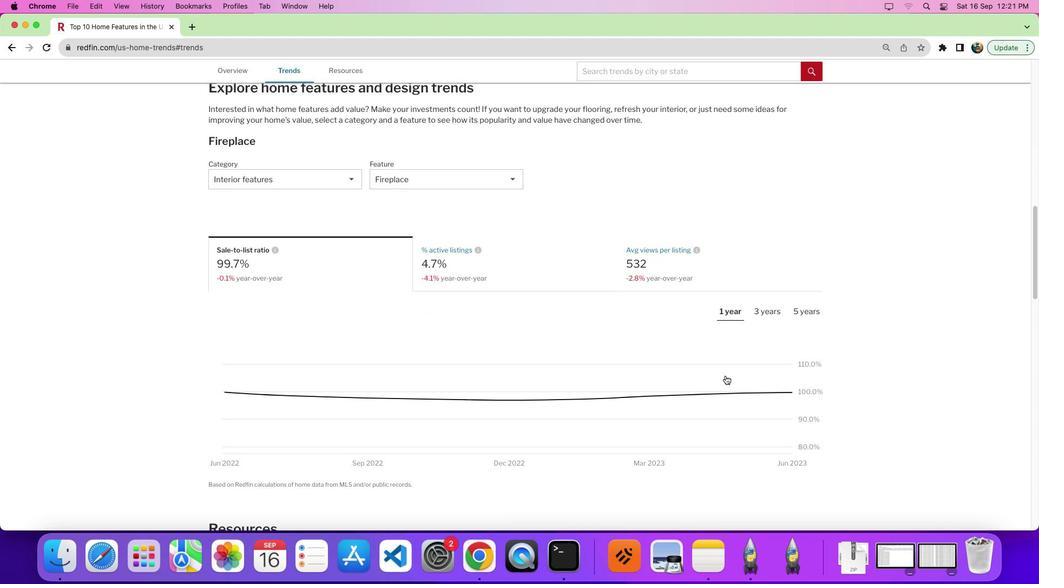
Action: Mouse scrolled (725, 375) with delta (0, 0)
Screenshot: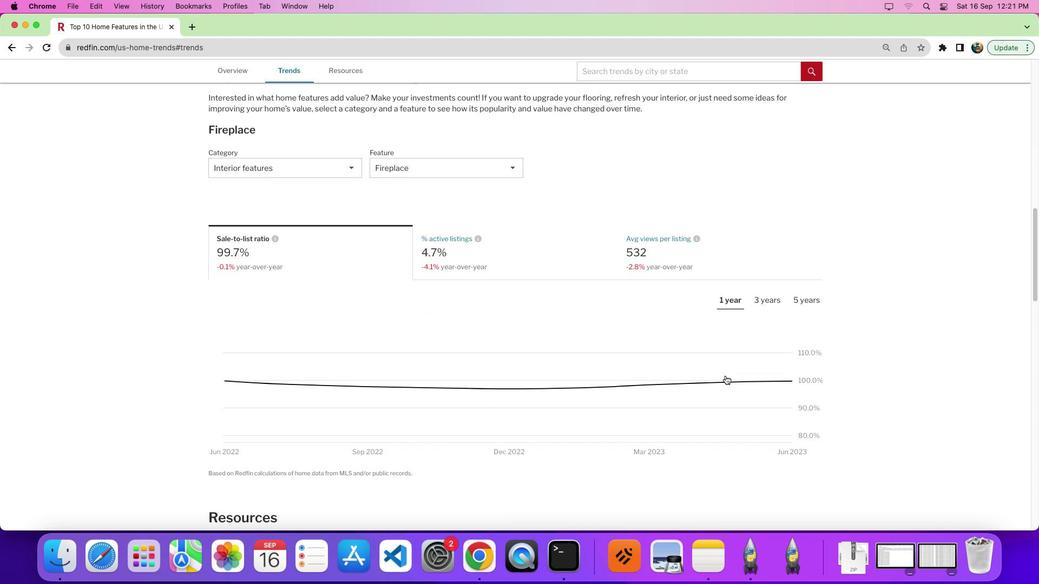 
Action: Mouse moved to (832, 358)
Screenshot: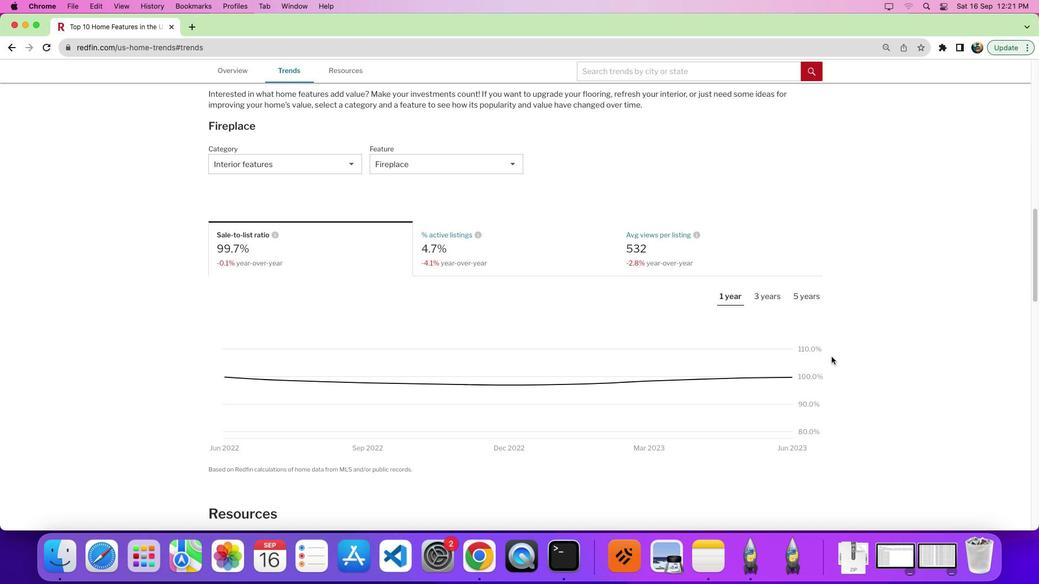 
